 Task: Find connections with filter location Nowra with filter topic #nowhiringwith filter profile language Potuguese with filter current company Mindshare with filter school HIRACHAND NEMCHAND COLLEGE OF COMMERCE ASHOK CHOWK SOLAPUR DIST.SOLAPUR with filter industry Wholesale Raw Farm Products with filter service category Date Entry with filter keywords title Entrepreneur
Action: Mouse moved to (587, 116)
Screenshot: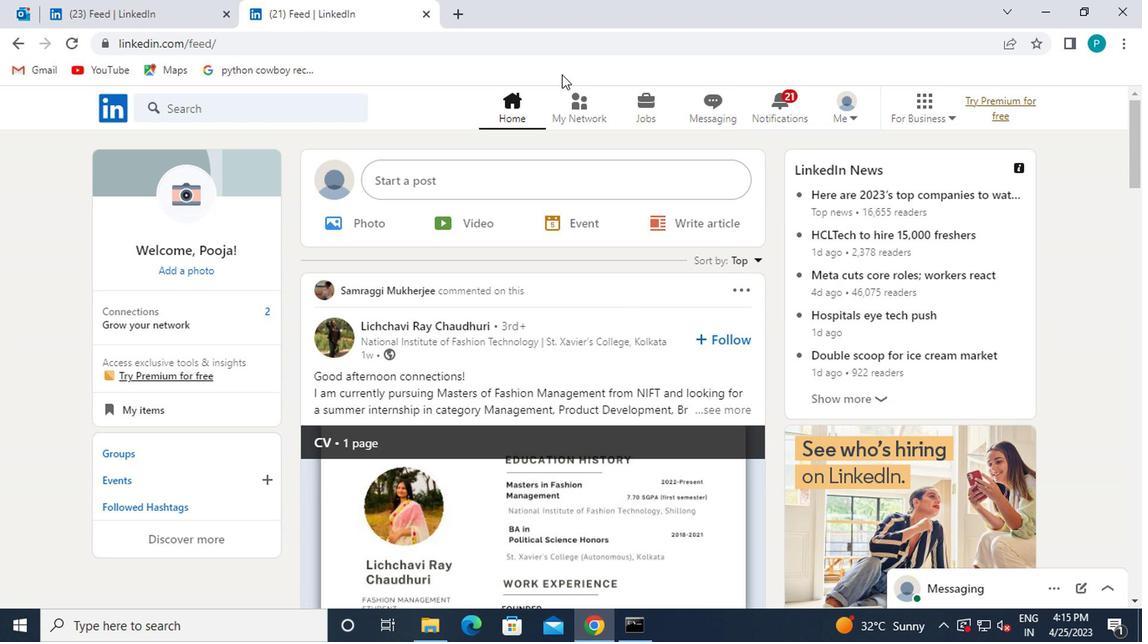 
Action: Mouse pressed left at (587, 116)
Screenshot: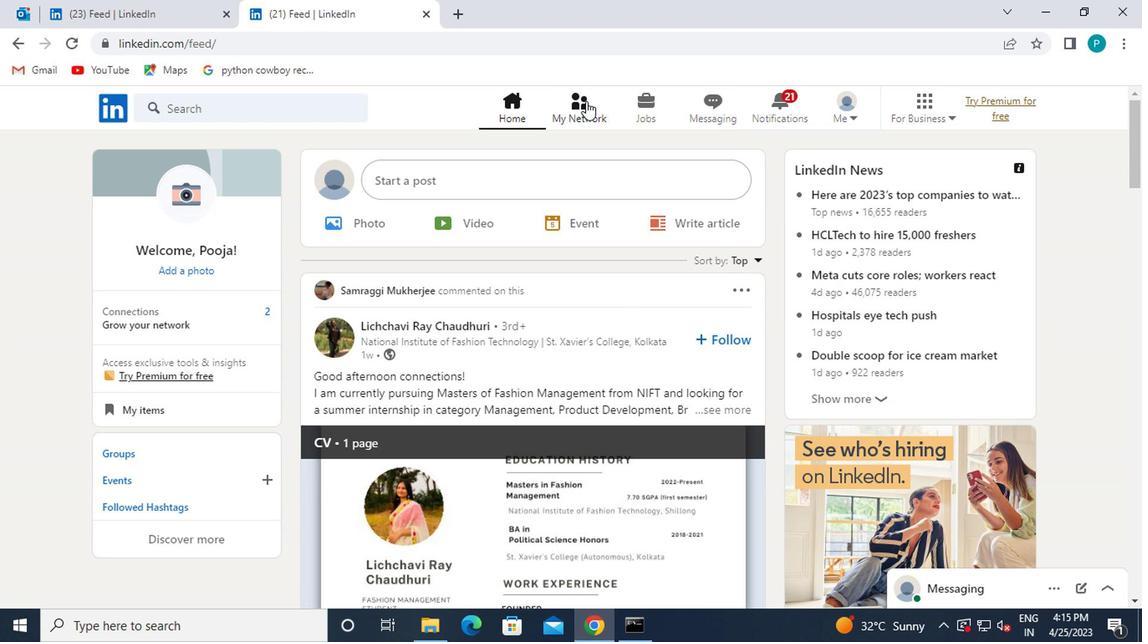 
Action: Mouse moved to (182, 218)
Screenshot: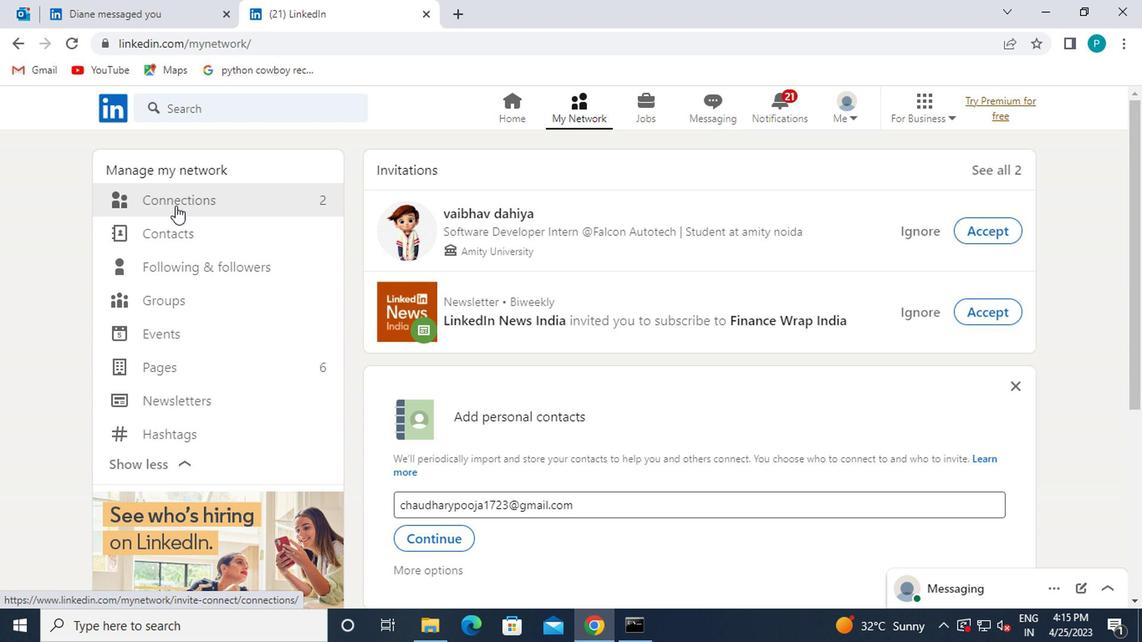 
Action: Mouse pressed left at (182, 218)
Screenshot: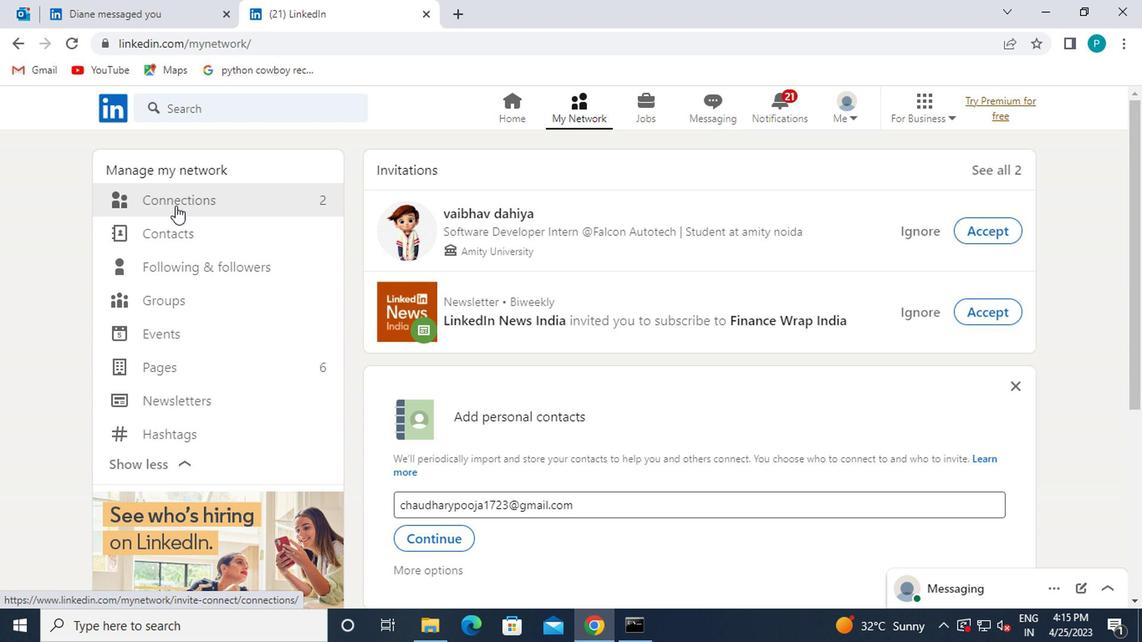 
Action: Mouse moved to (193, 205)
Screenshot: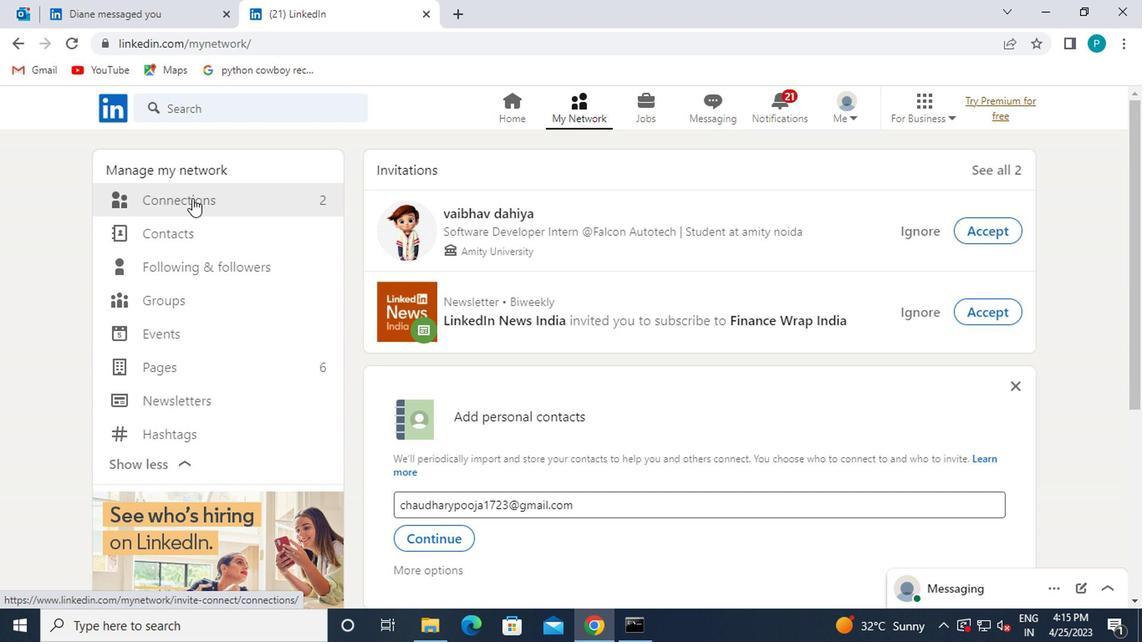 
Action: Mouse pressed left at (193, 205)
Screenshot: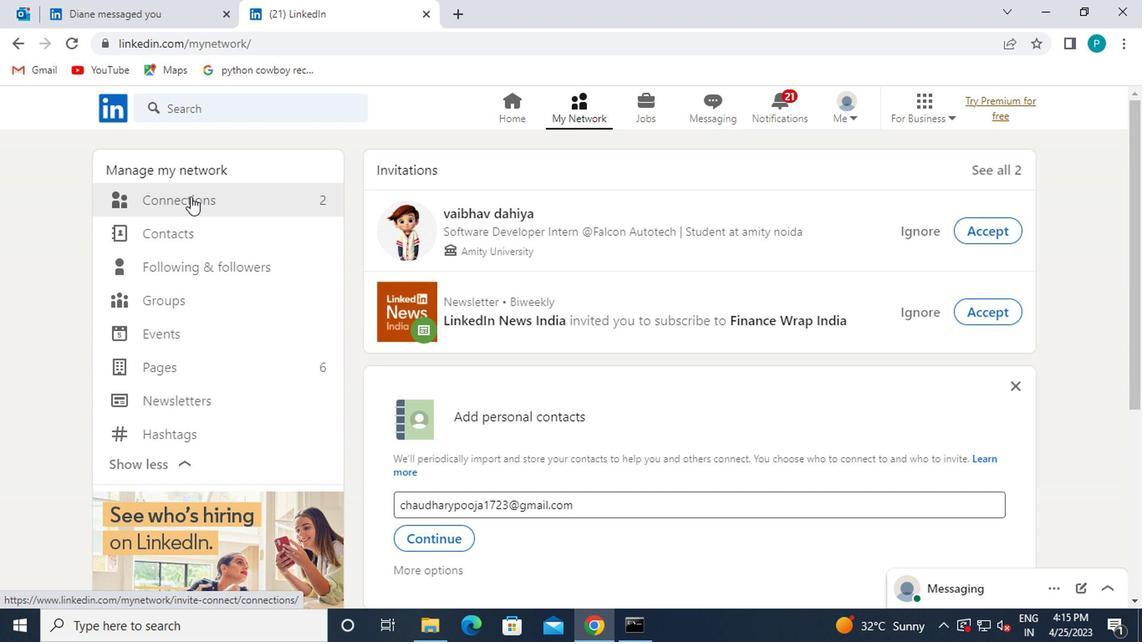 
Action: Mouse moved to (695, 214)
Screenshot: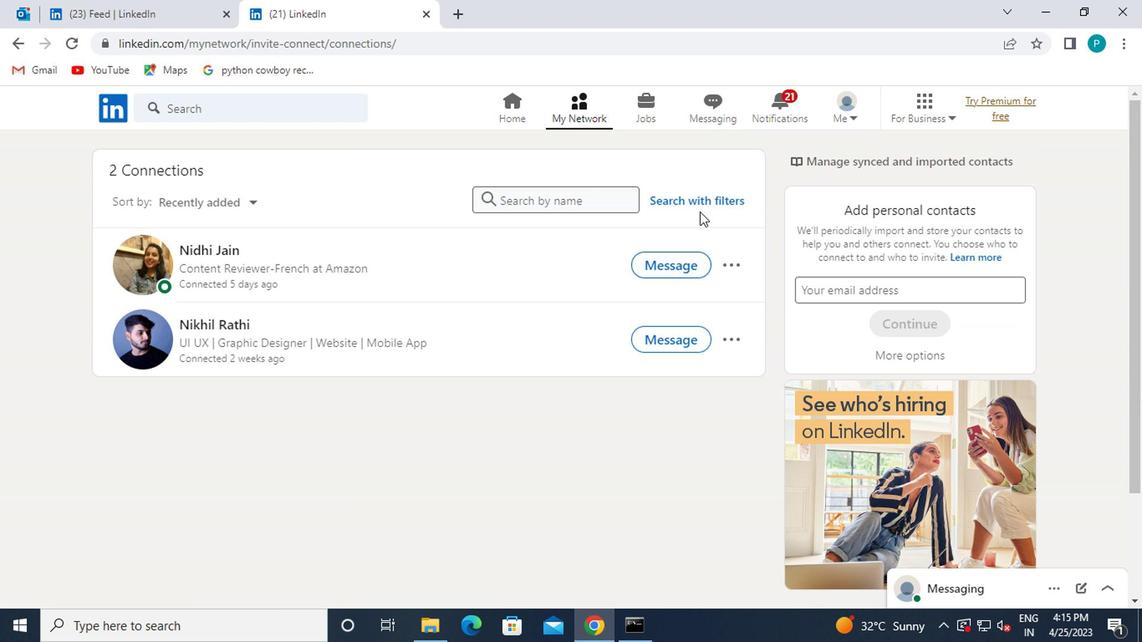 
Action: Mouse pressed left at (695, 214)
Screenshot: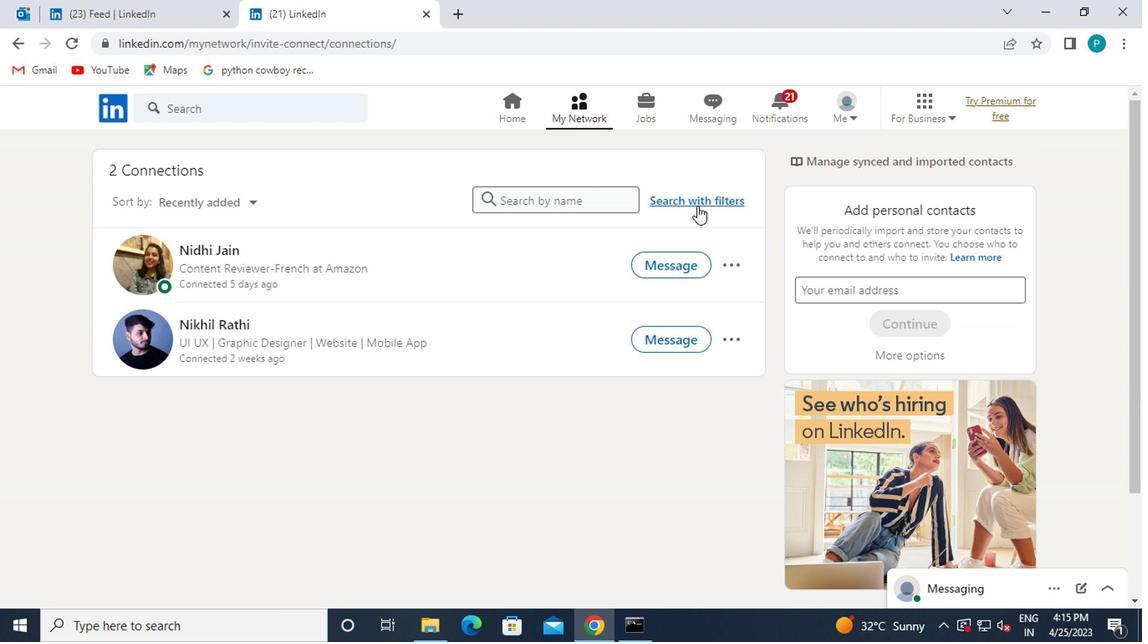 
Action: Mouse moved to (537, 171)
Screenshot: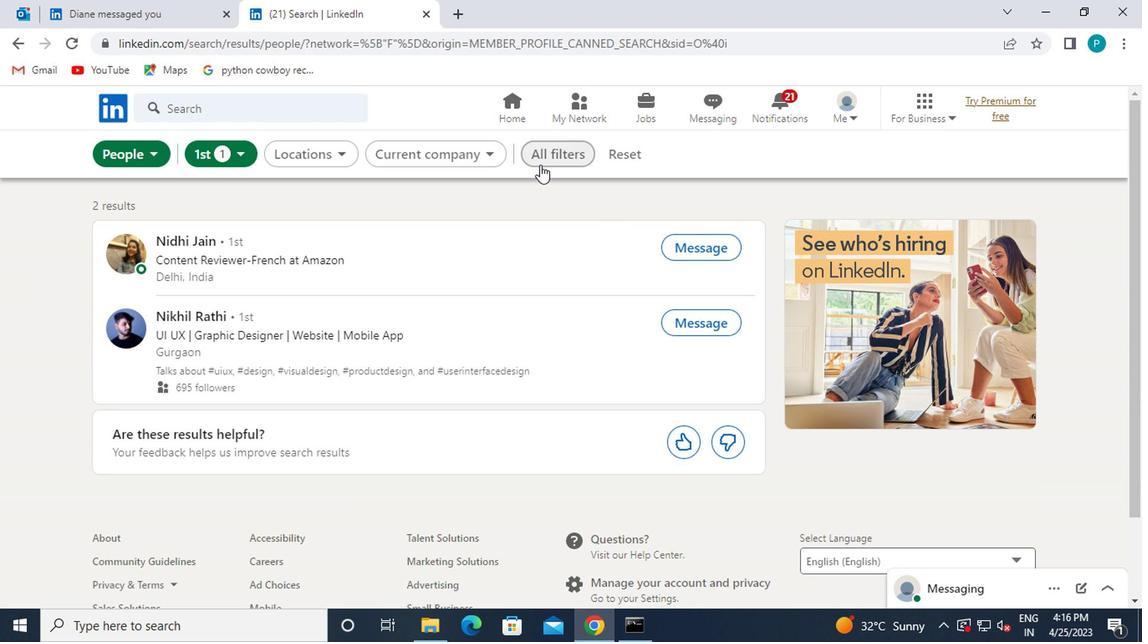 
Action: Mouse pressed left at (537, 171)
Screenshot: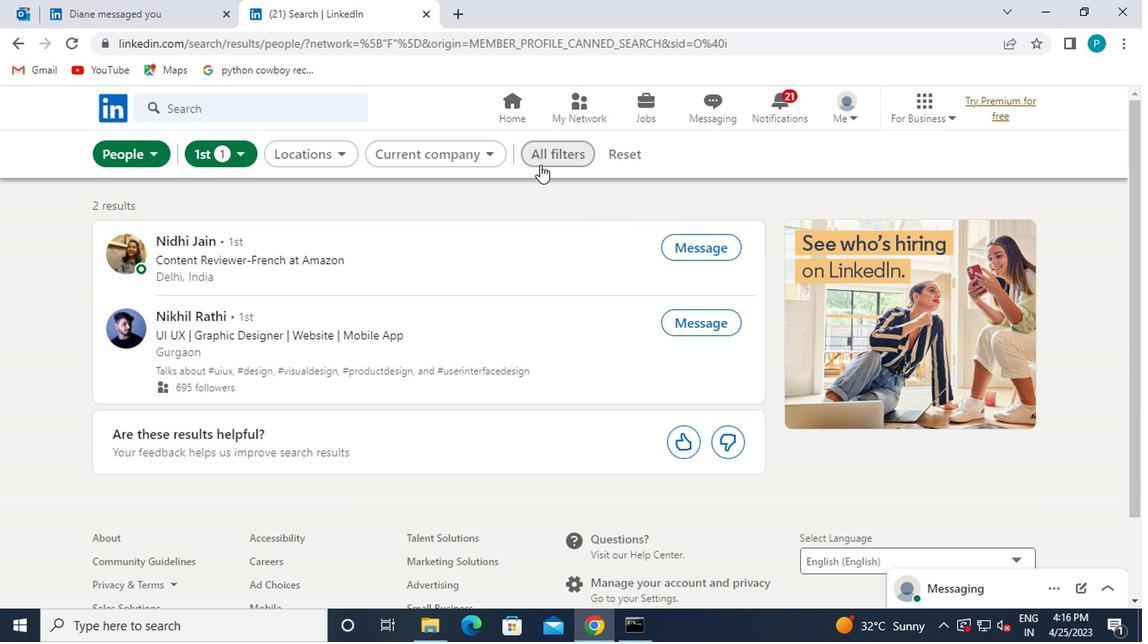 
Action: Mouse moved to (872, 340)
Screenshot: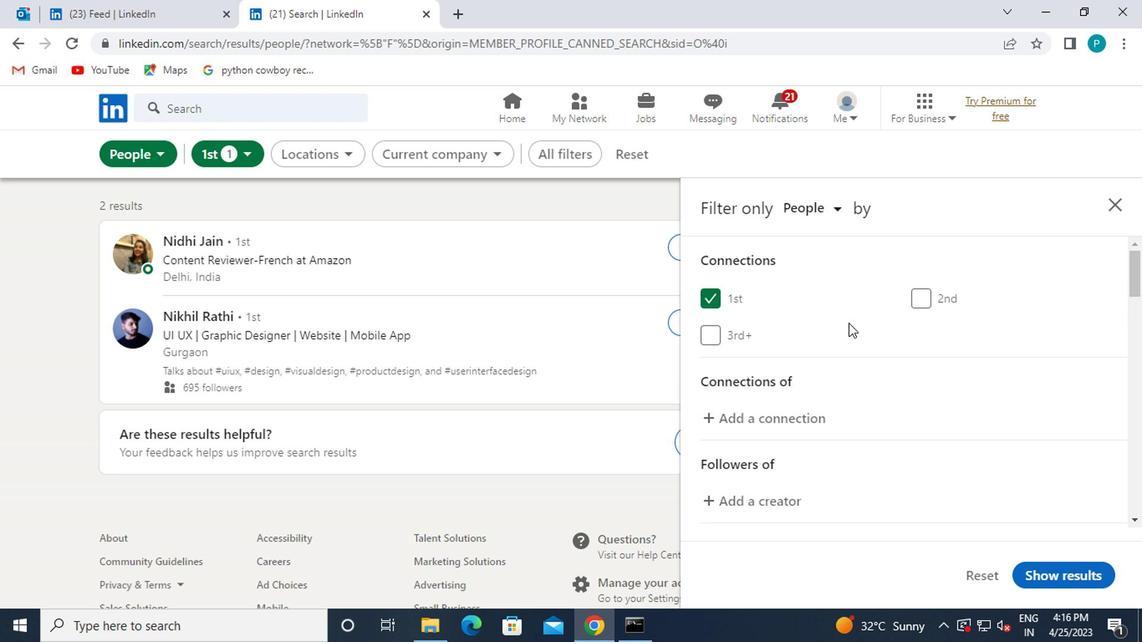 
Action: Mouse scrolled (872, 339) with delta (0, -1)
Screenshot: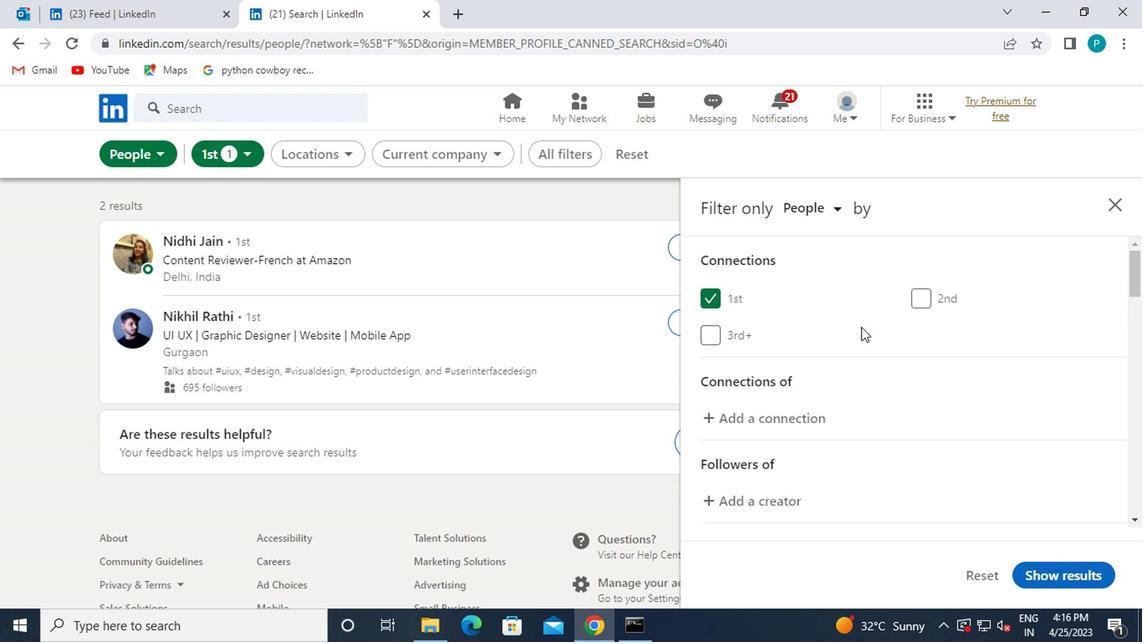 
Action: Mouse scrolled (872, 339) with delta (0, -1)
Screenshot: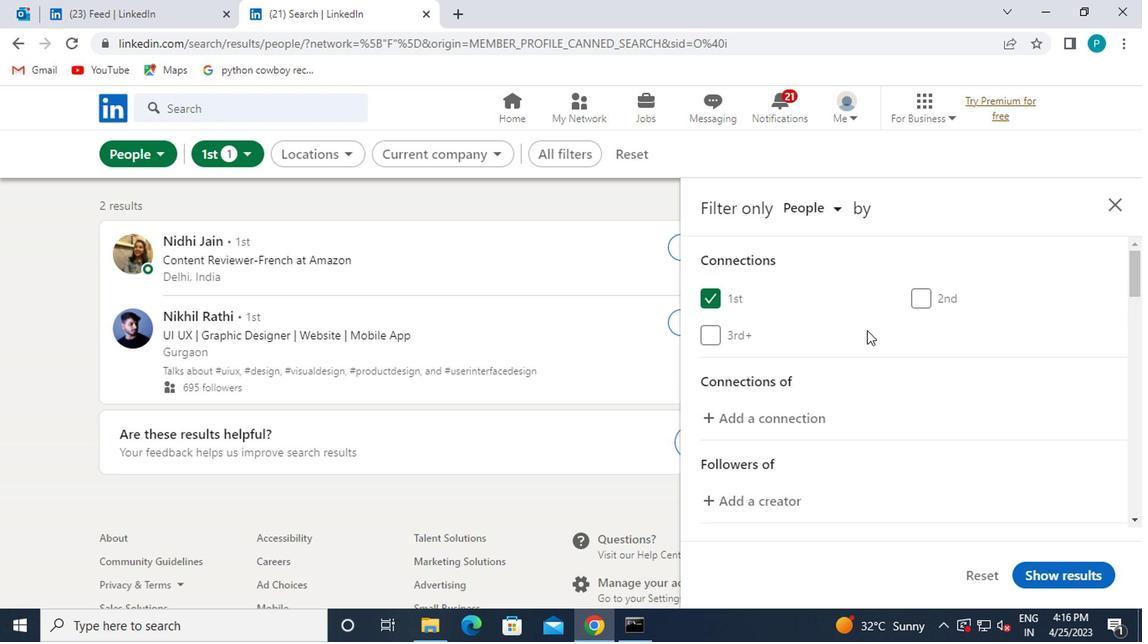 
Action: Mouse scrolled (872, 339) with delta (0, -1)
Screenshot: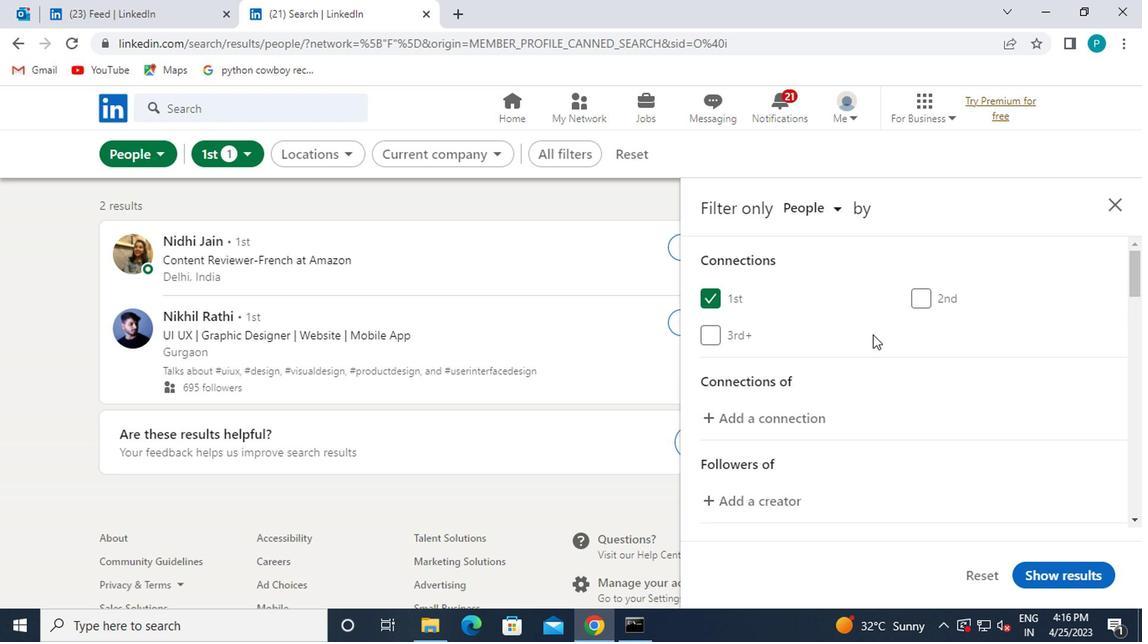 
Action: Mouse moved to (950, 397)
Screenshot: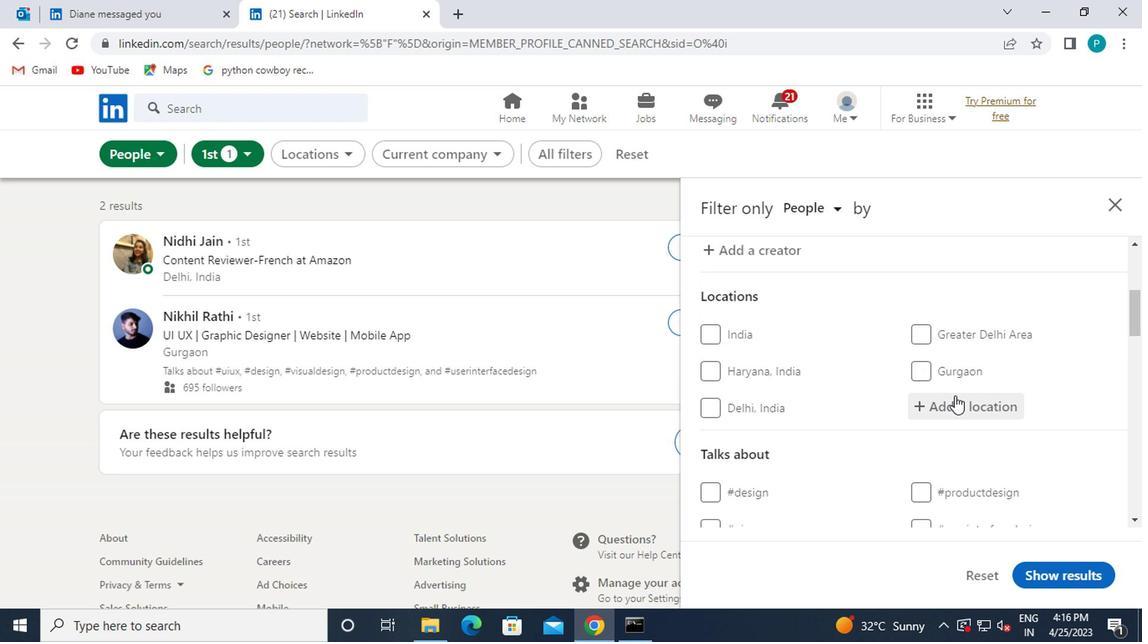 
Action: Mouse pressed left at (950, 397)
Screenshot: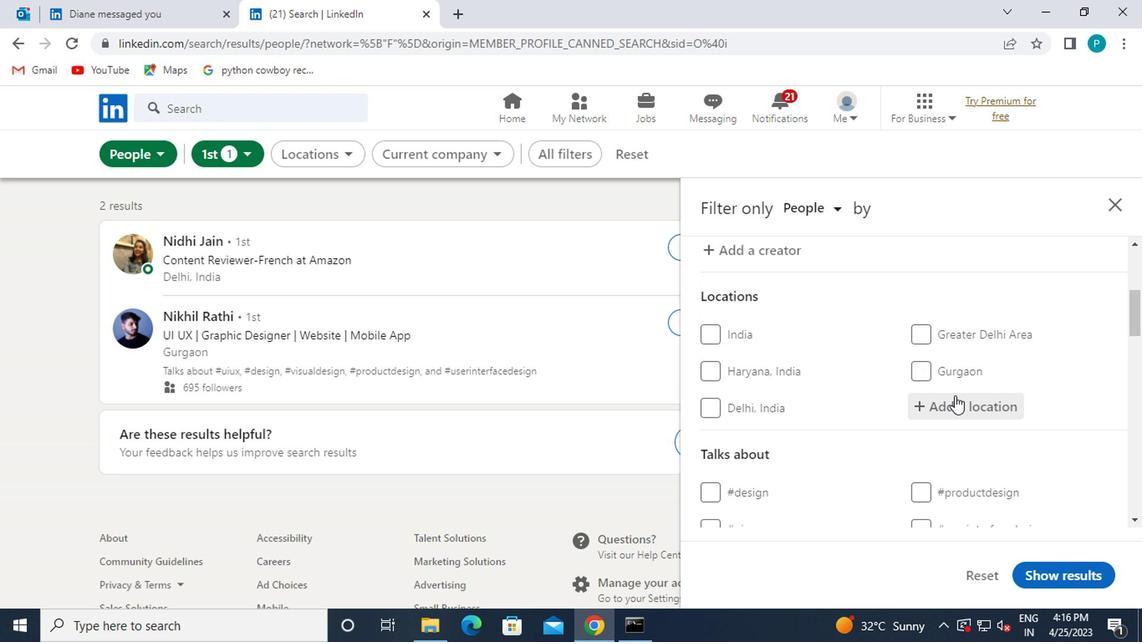 
Action: Mouse moved to (903, 399)
Screenshot: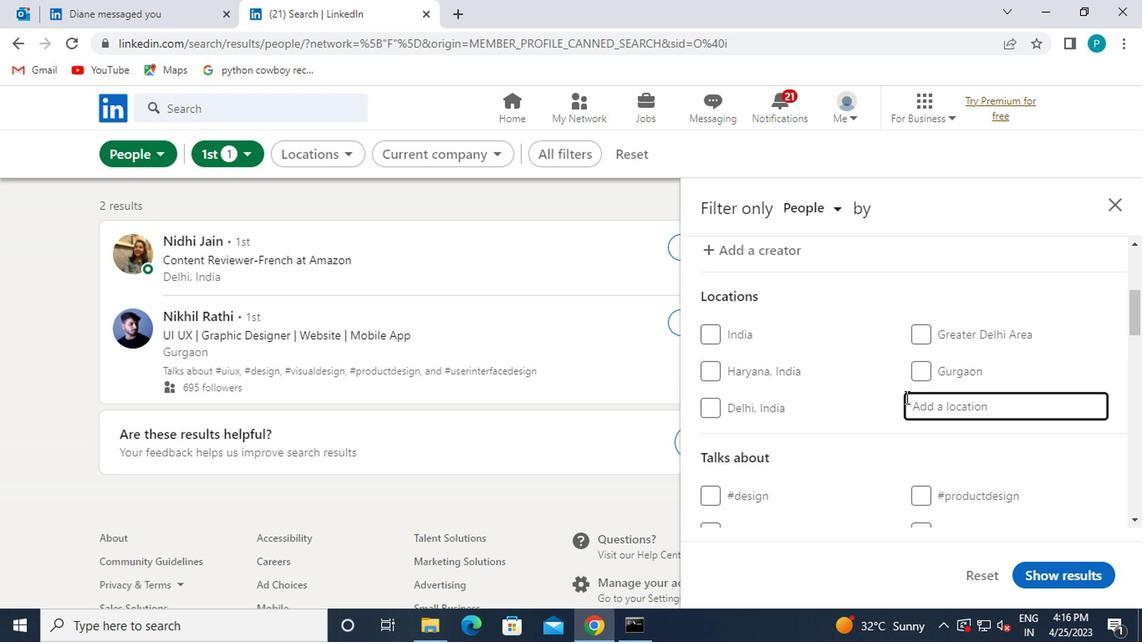 
Action: Key pressed nowa<Key.backspace>r
Screenshot: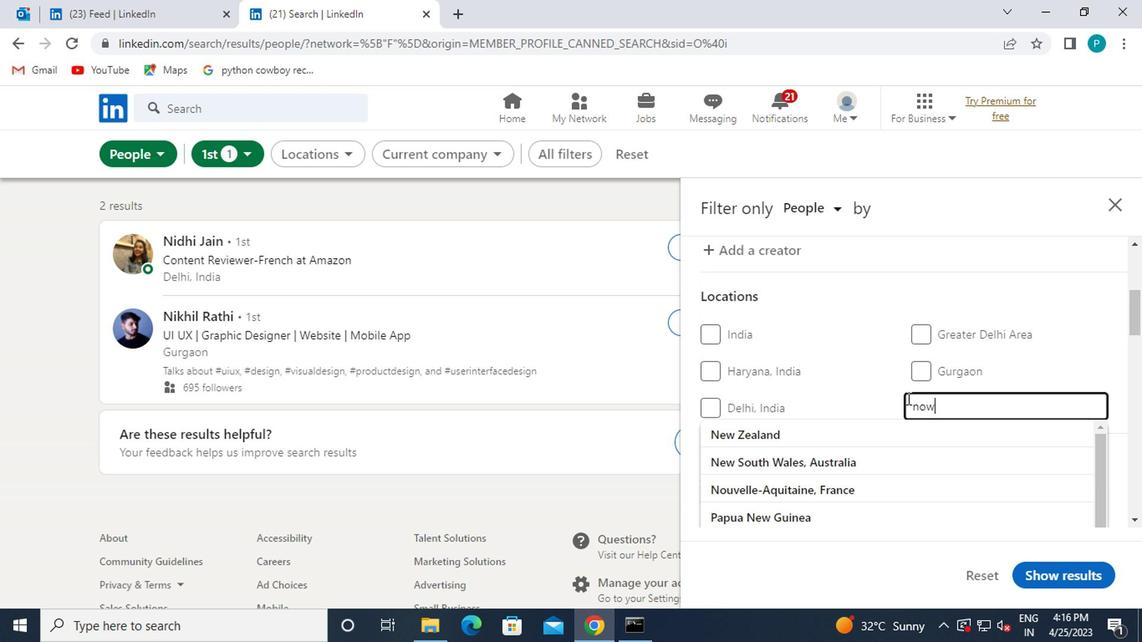 
Action: Mouse moved to (900, 422)
Screenshot: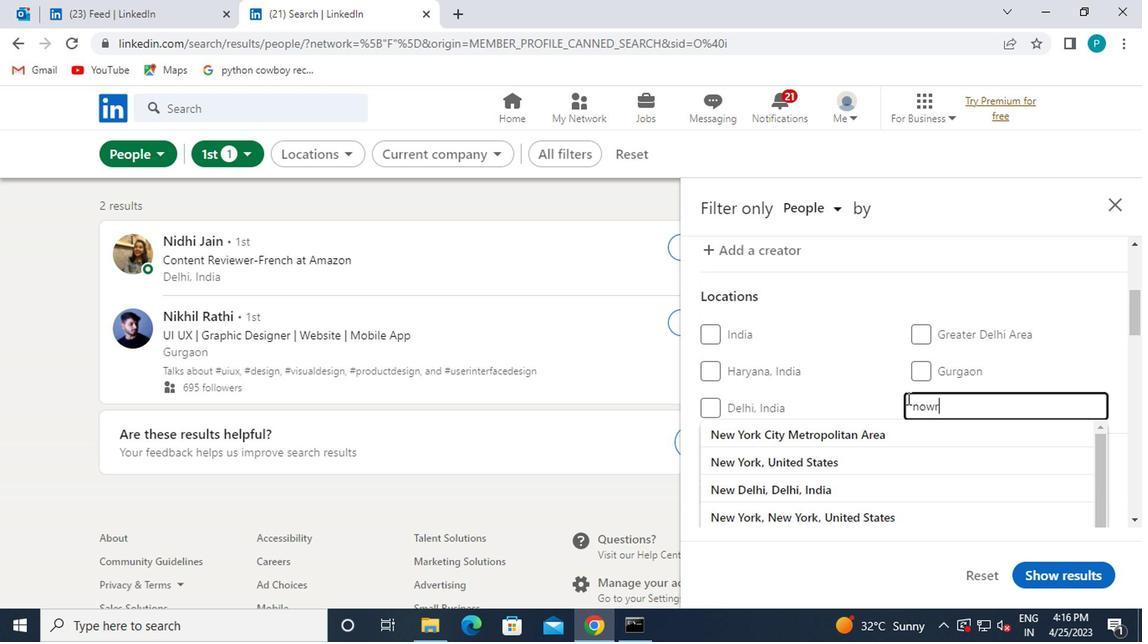 
Action: Key pressed a<Key.enter>
Screenshot: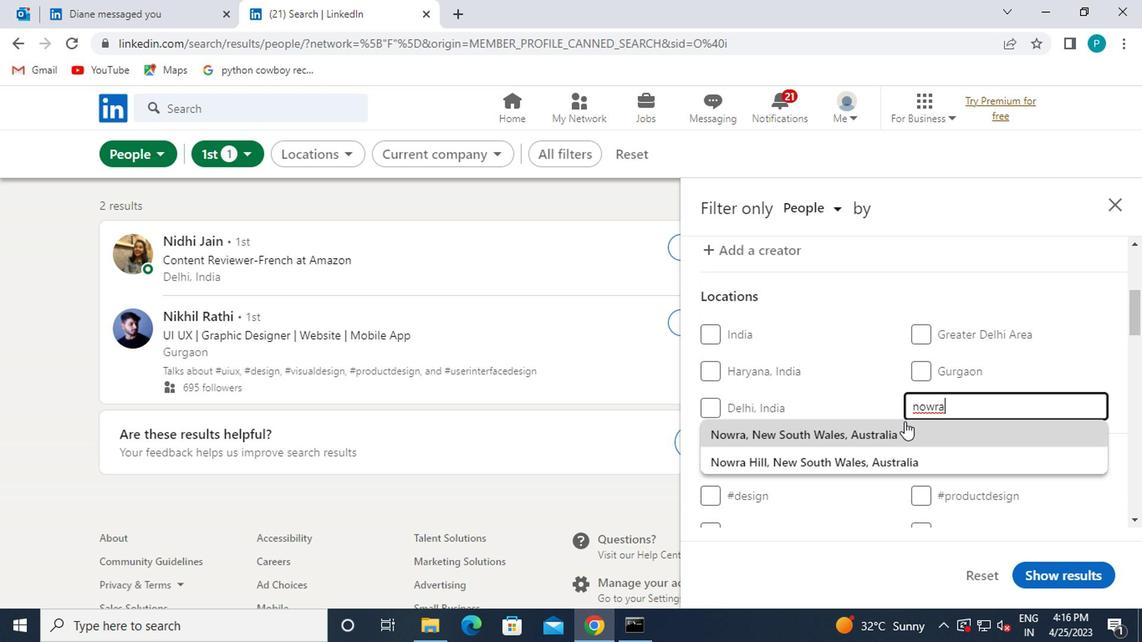 
Action: Mouse moved to (885, 422)
Screenshot: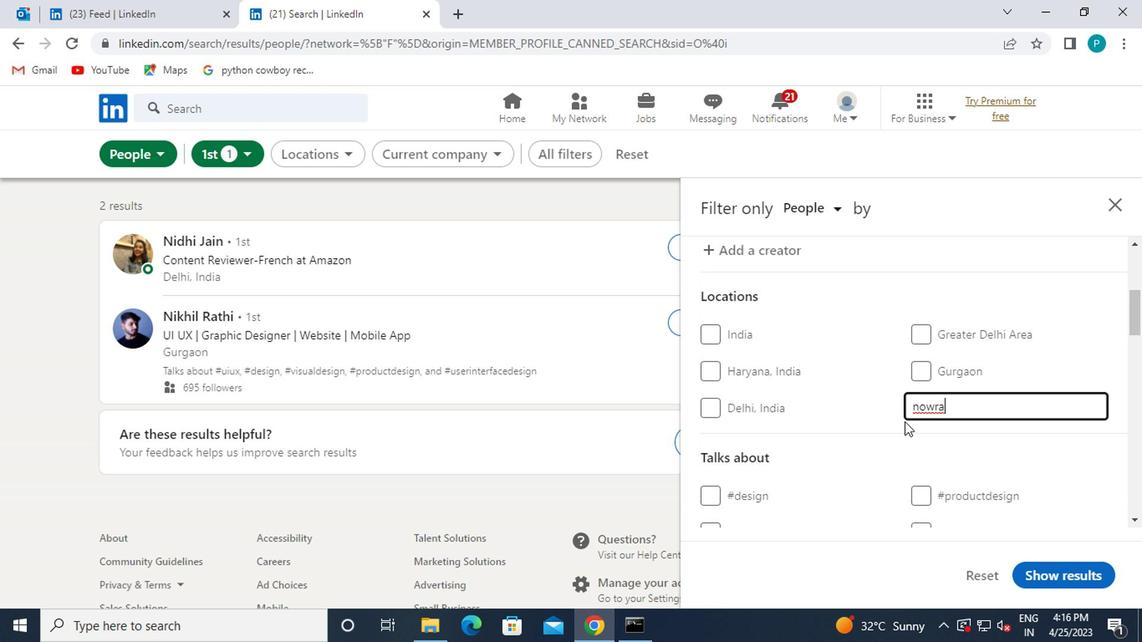 
Action: Mouse scrolled (885, 421) with delta (0, -1)
Screenshot: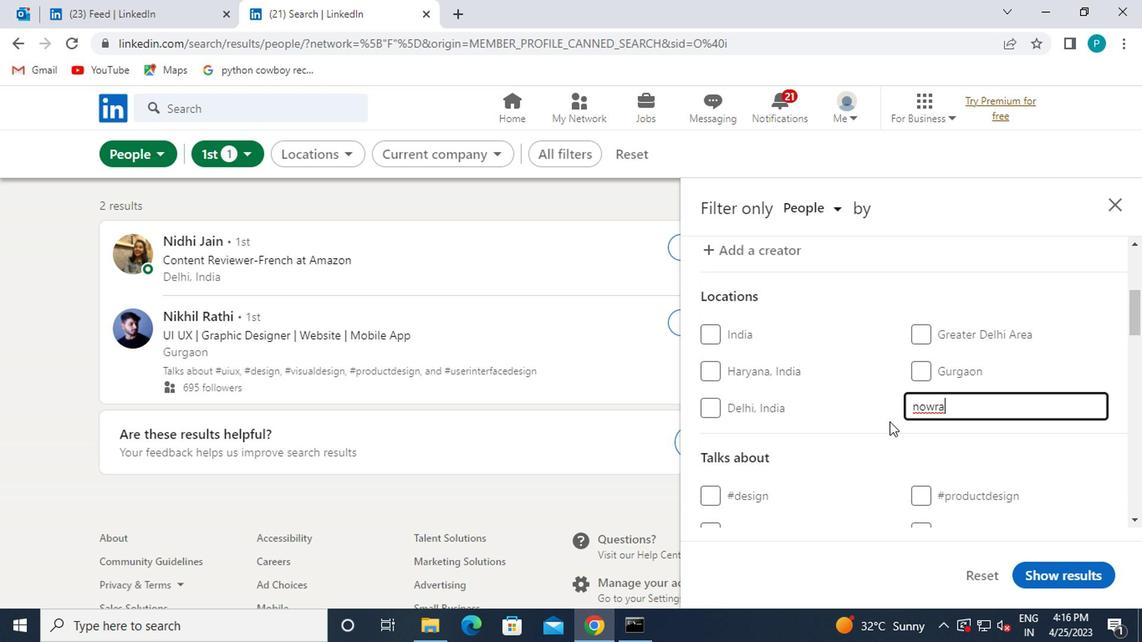
Action: Mouse moved to (892, 423)
Screenshot: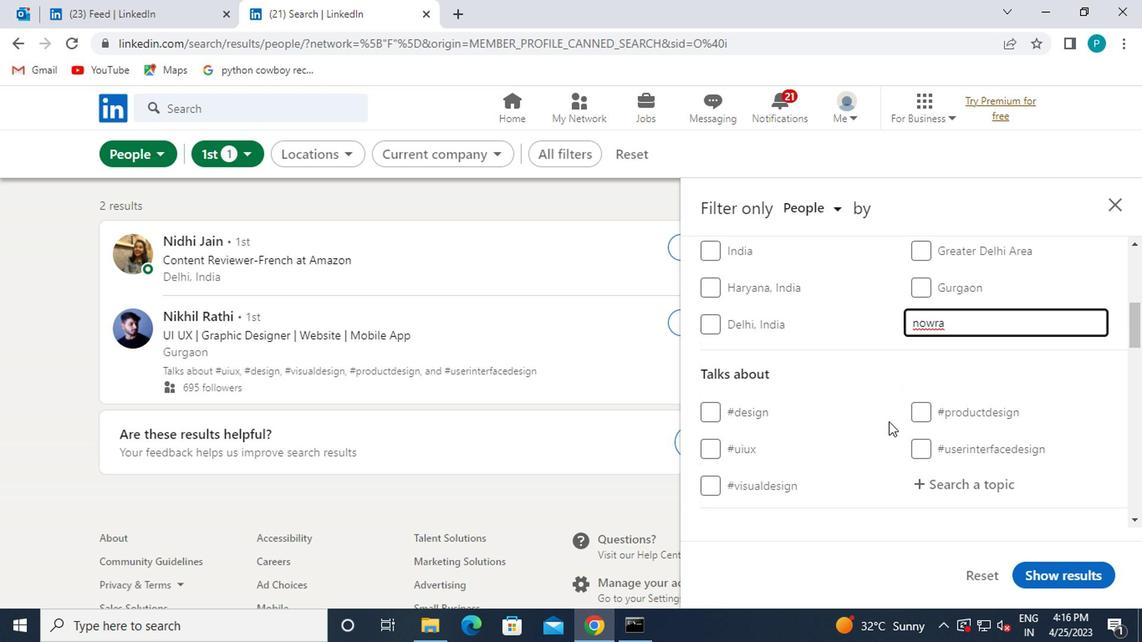 
Action: Mouse scrolled (892, 422) with delta (0, 0)
Screenshot: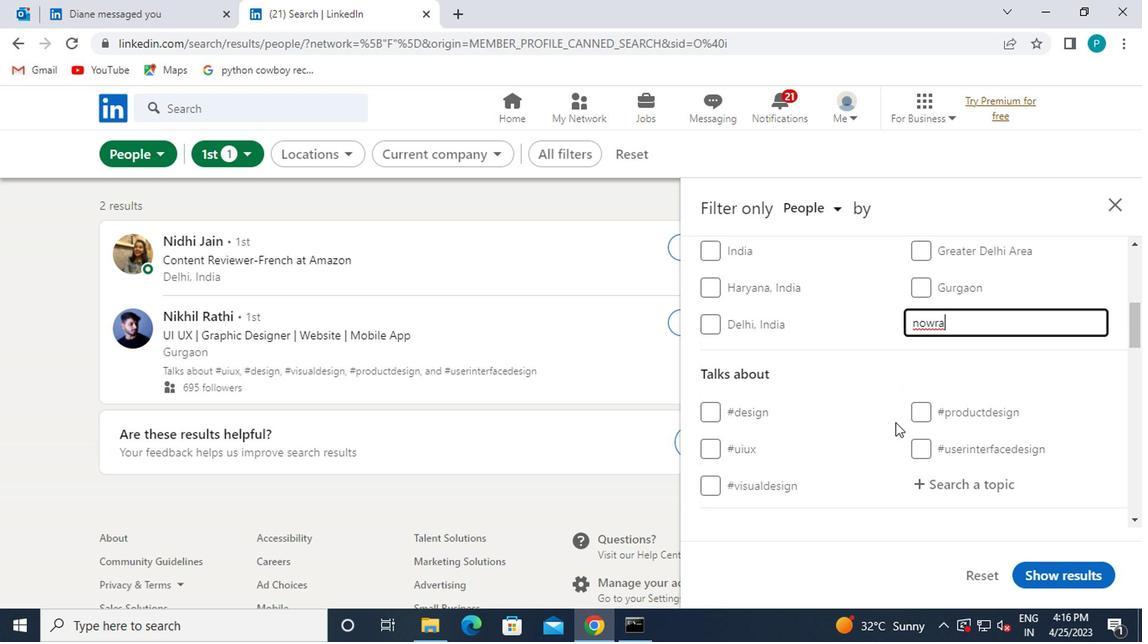 
Action: Mouse moved to (910, 406)
Screenshot: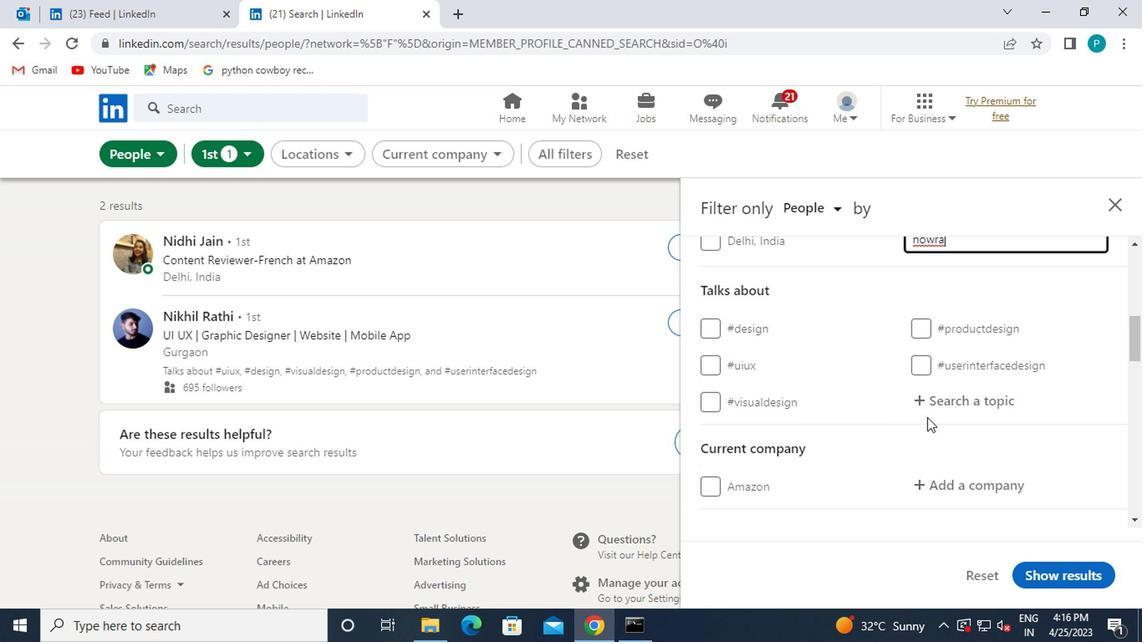 
Action: Mouse pressed left at (910, 406)
Screenshot: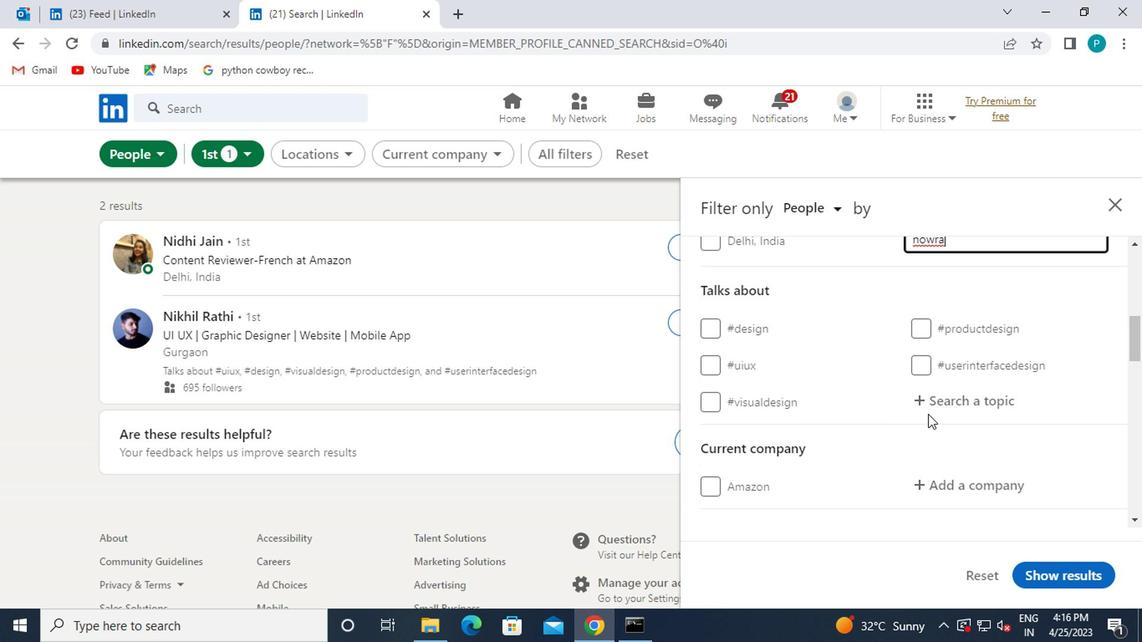 
Action: Mouse moved to (910, 405)
Screenshot: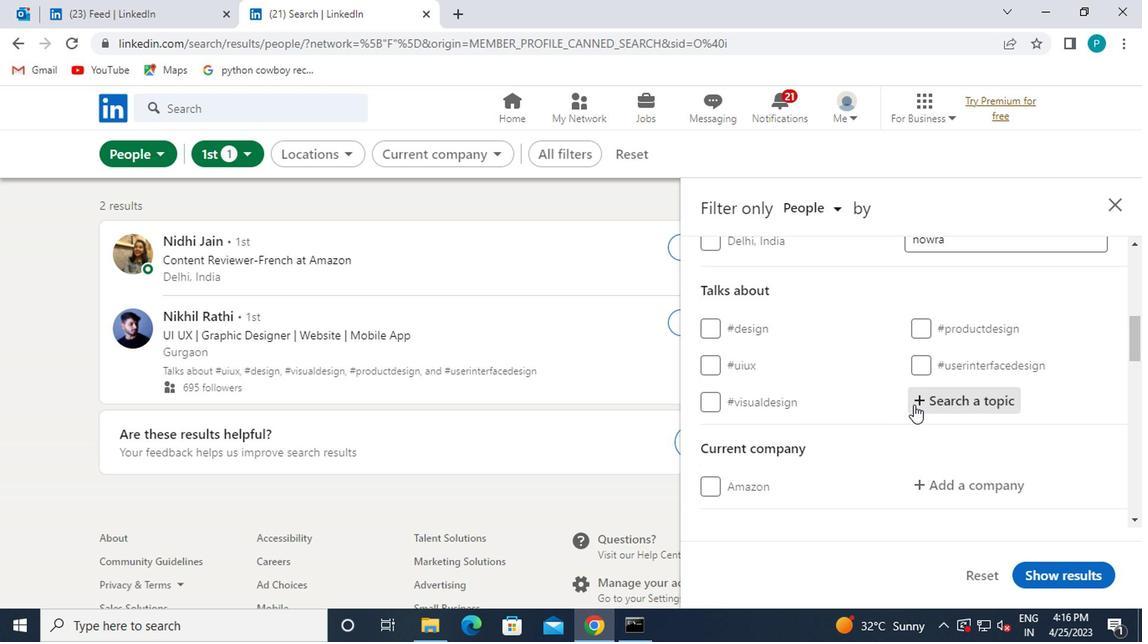 
Action: Key pressed <Key.shift><Key.shift><Key.shift><Key.shift><Key.shift><Key.shift><Key.shift>#NOE<Key.backspace>WHIRING
Screenshot: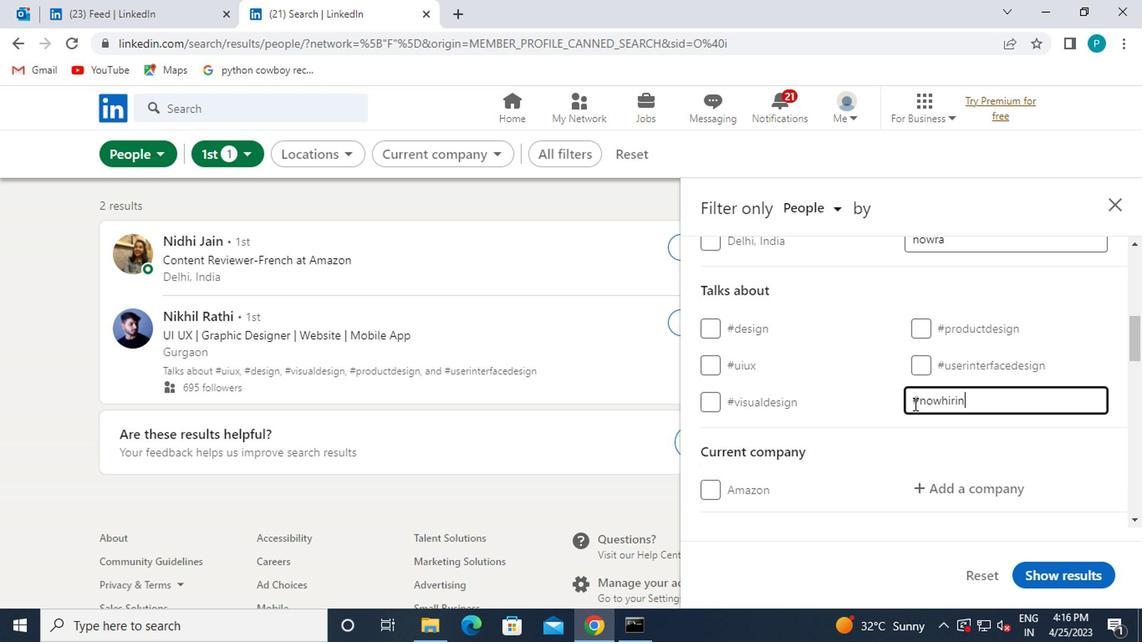 
Action: Mouse moved to (928, 420)
Screenshot: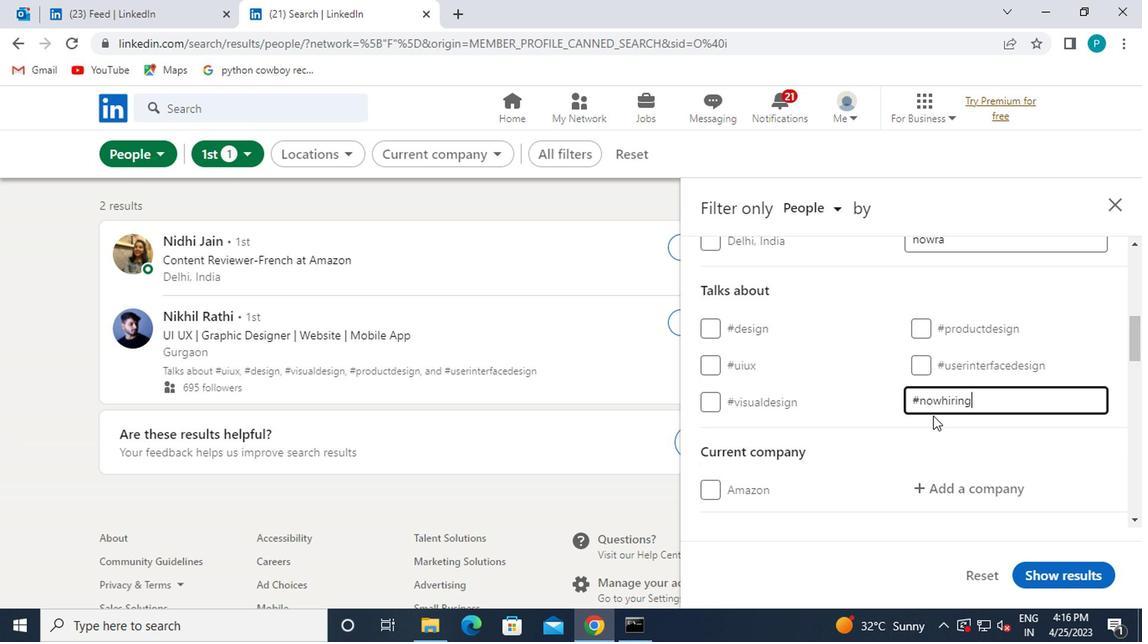 
Action: Mouse scrolled (928, 420) with delta (0, 0)
Screenshot: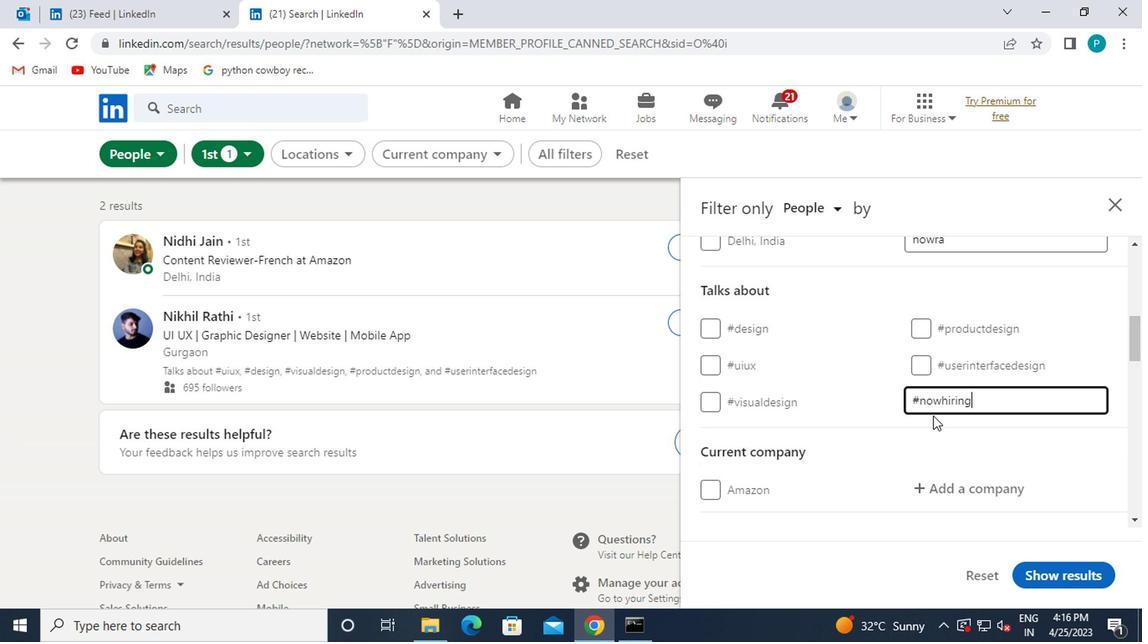
Action: Mouse moved to (919, 417)
Screenshot: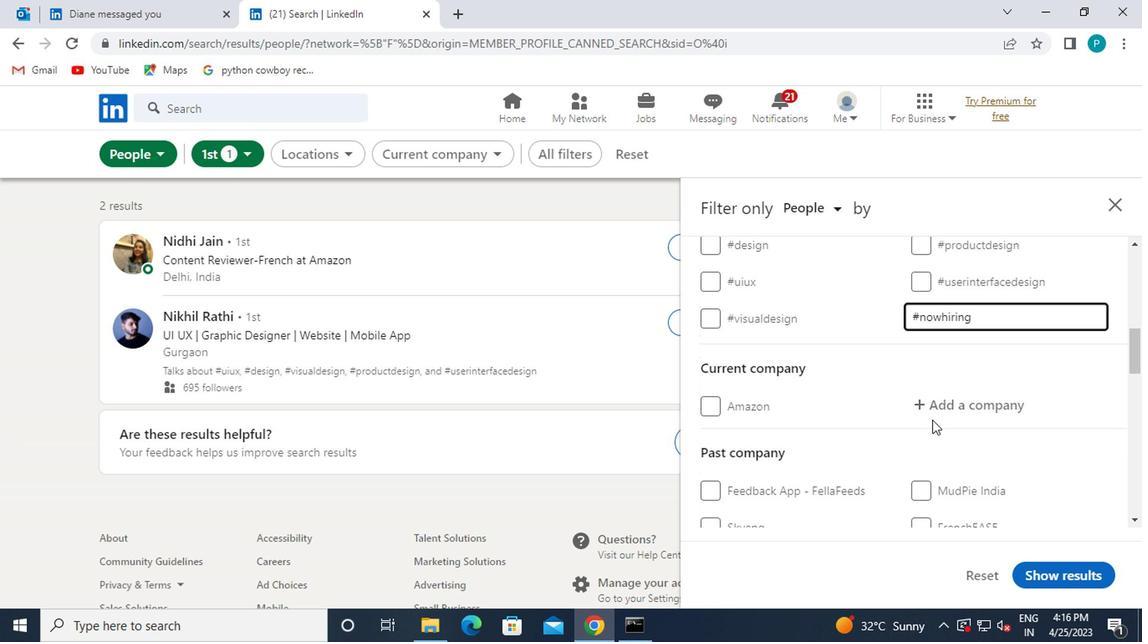 
Action: Mouse pressed left at (919, 417)
Screenshot: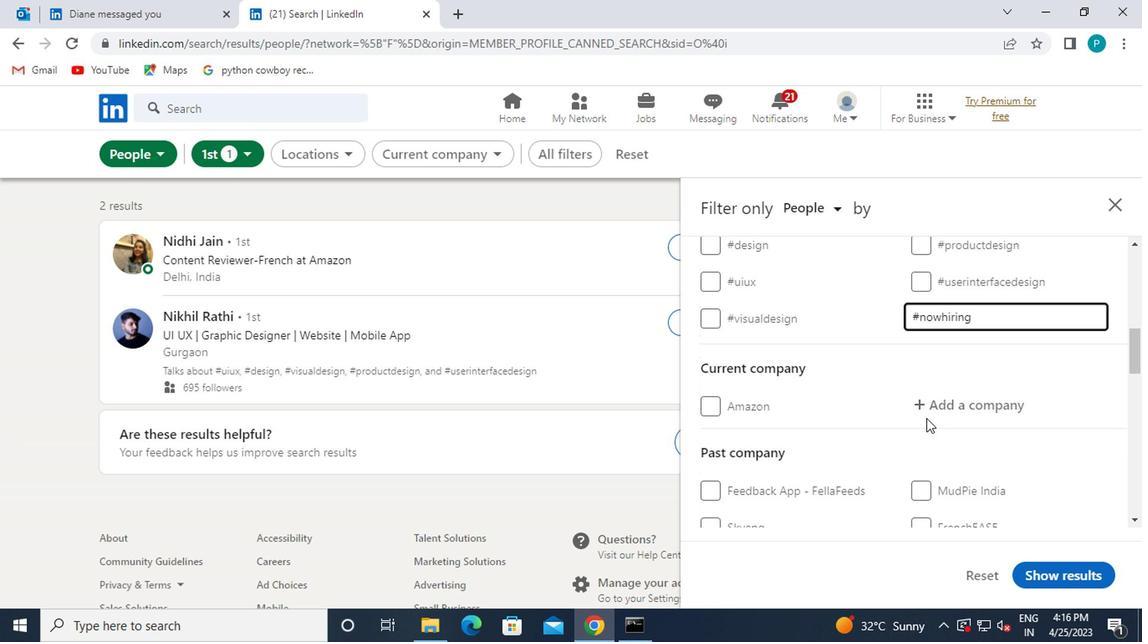 
Action: Key pressed MINDSHARE
Screenshot: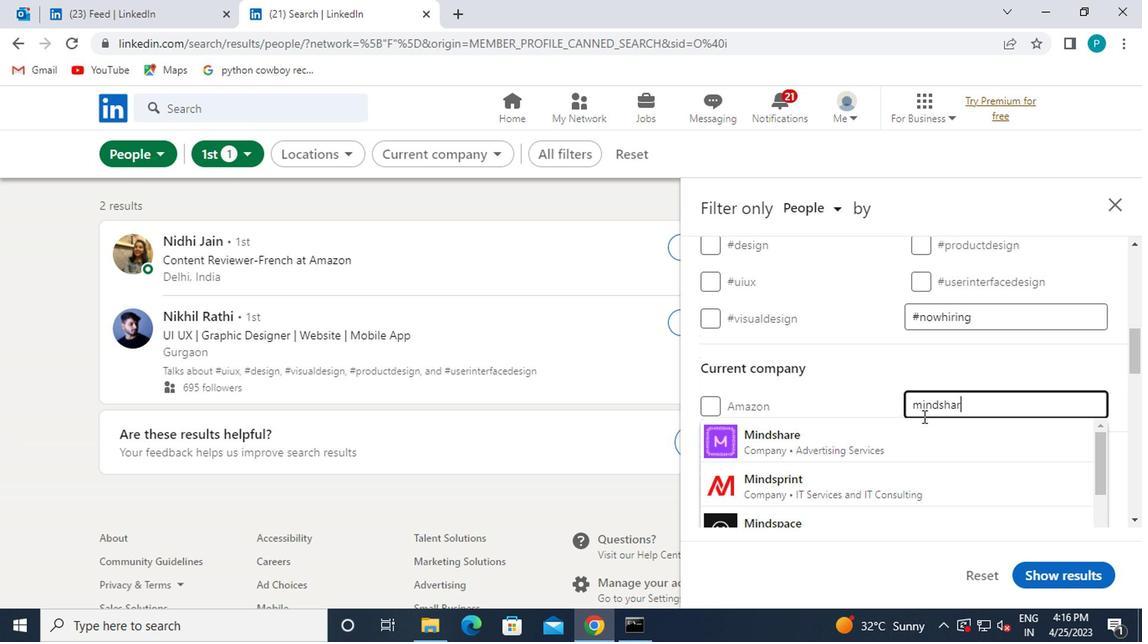 
Action: Mouse moved to (914, 430)
Screenshot: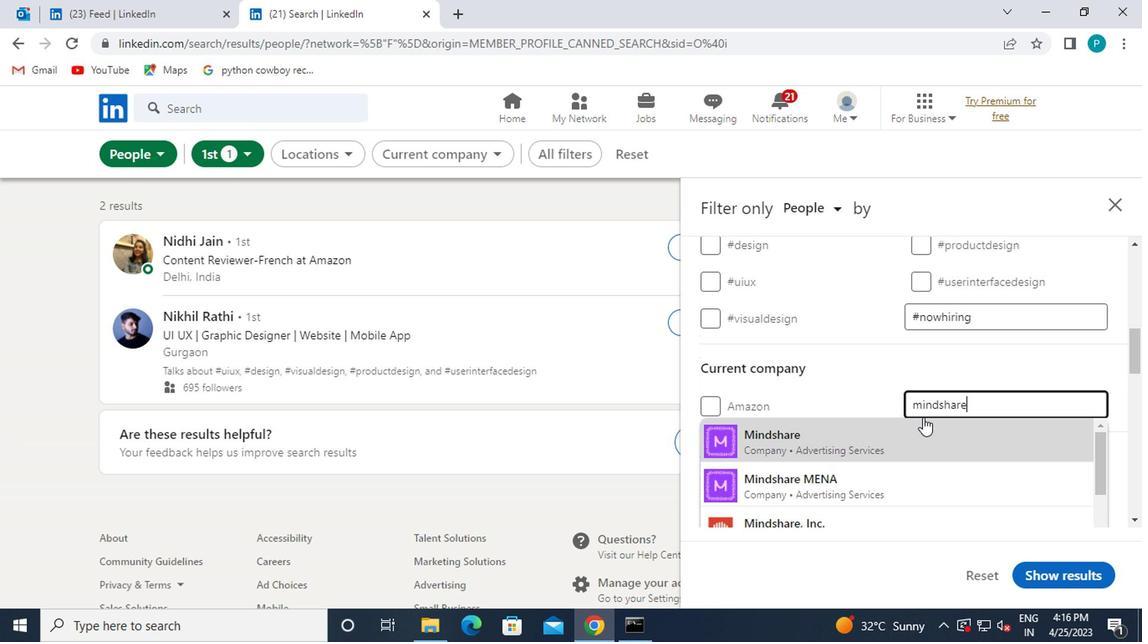 
Action: Mouse pressed left at (914, 430)
Screenshot: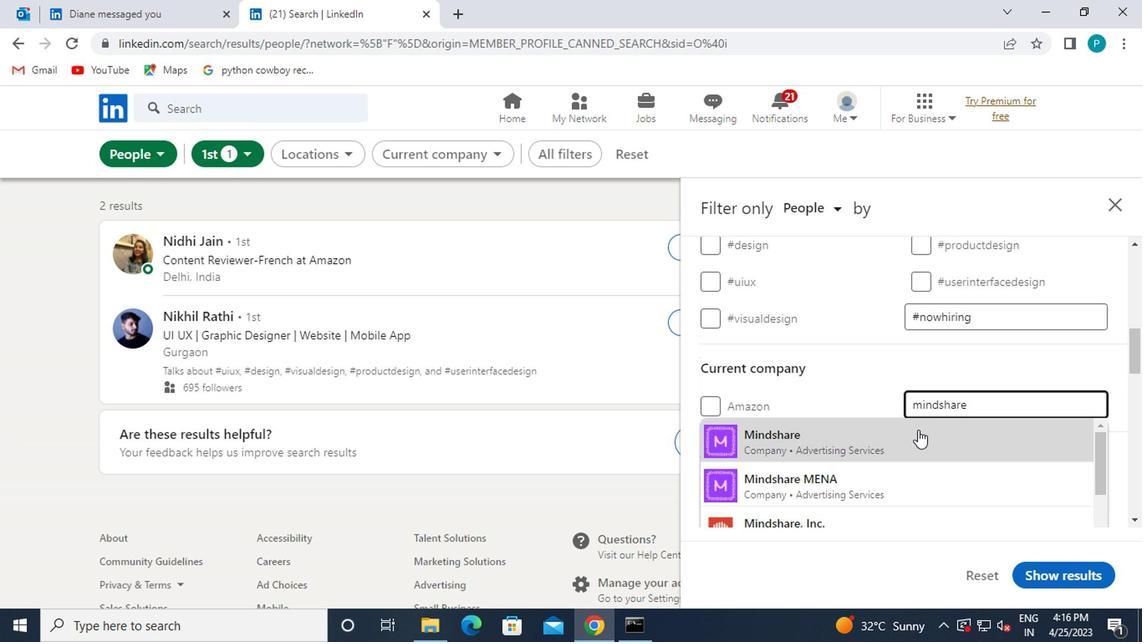 
Action: Mouse moved to (903, 360)
Screenshot: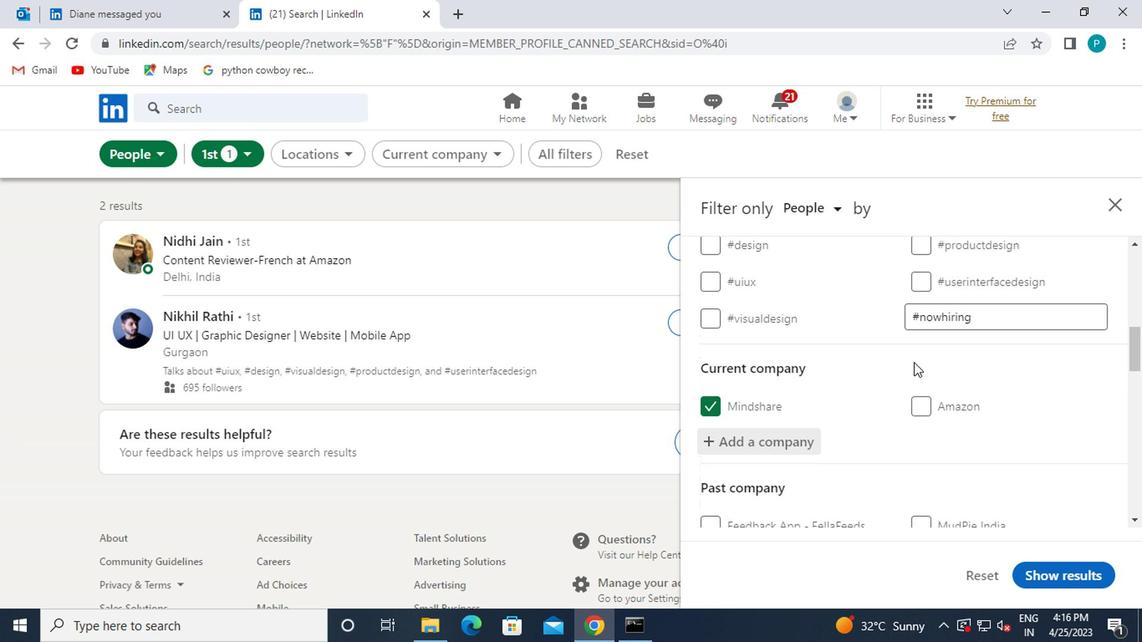
Action: Mouse scrolled (903, 359) with delta (0, -1)
Screenshot: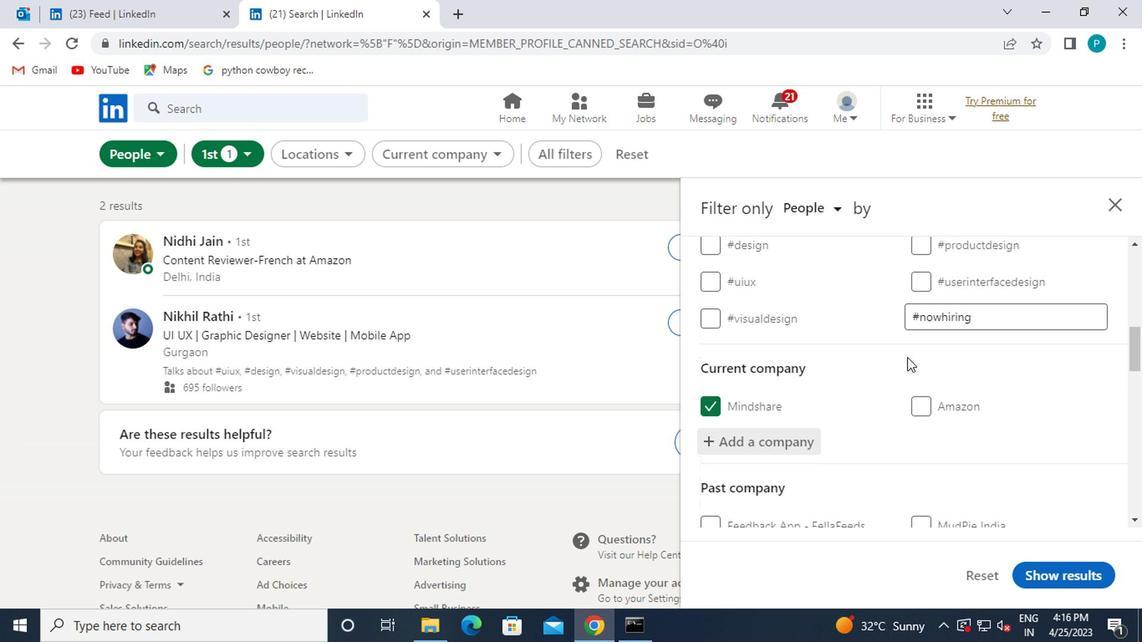 
Action: Mouse scrolled (903, 359) with delta (0, -1)
Screenshot: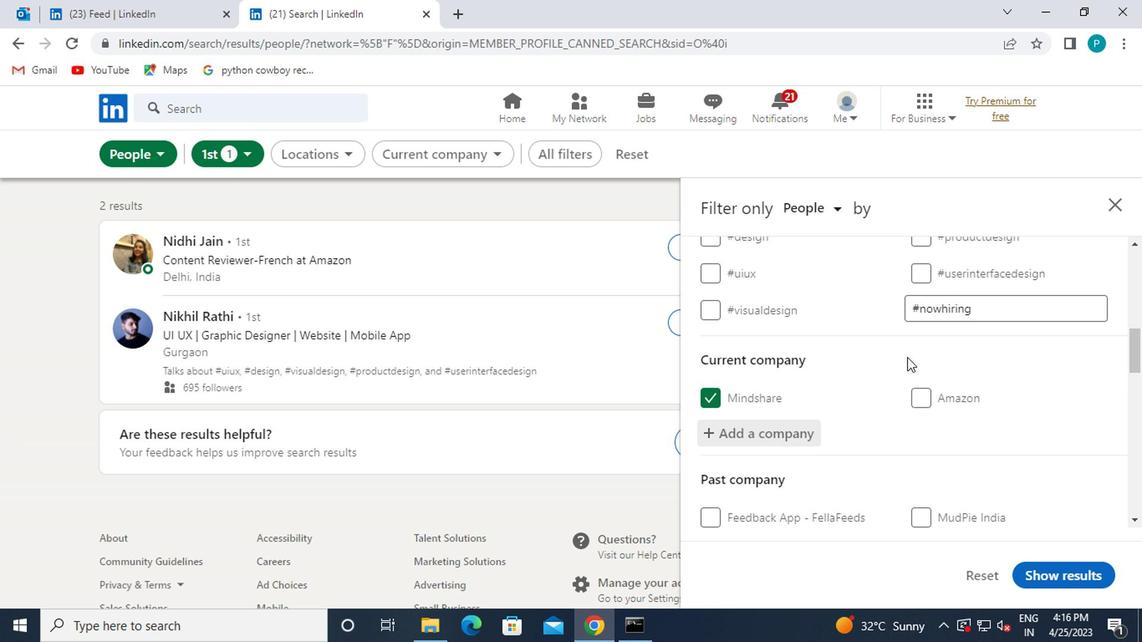 
Action: Mouse scrolled (903, 359) with delta (0, -1)
Screenshot: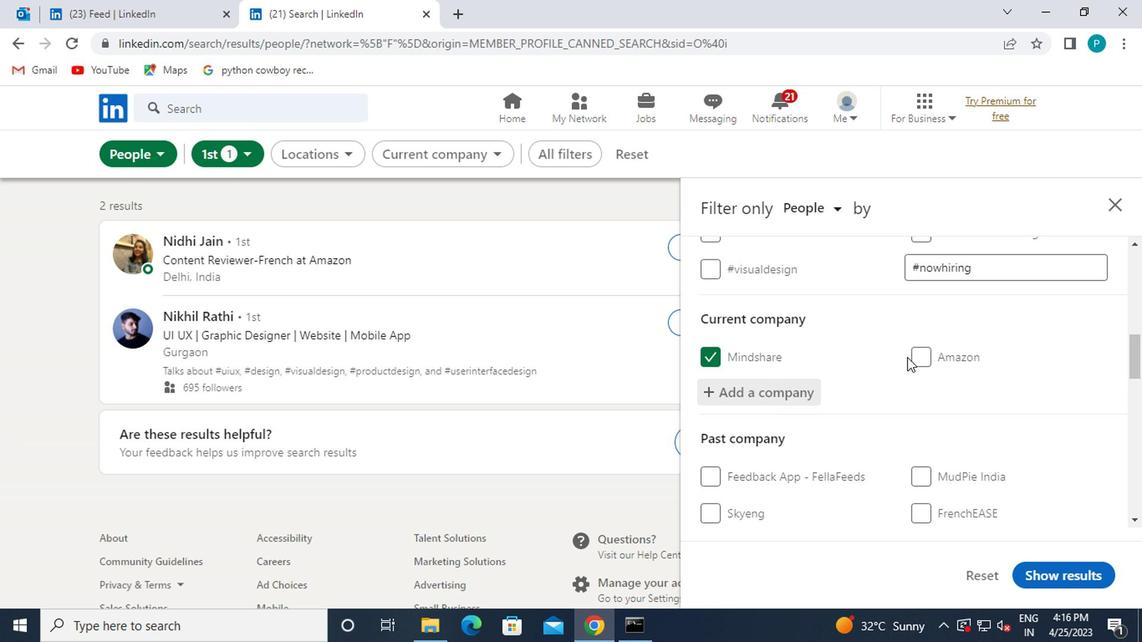
Action: Mouse moved to (953, 471)
Screenshot: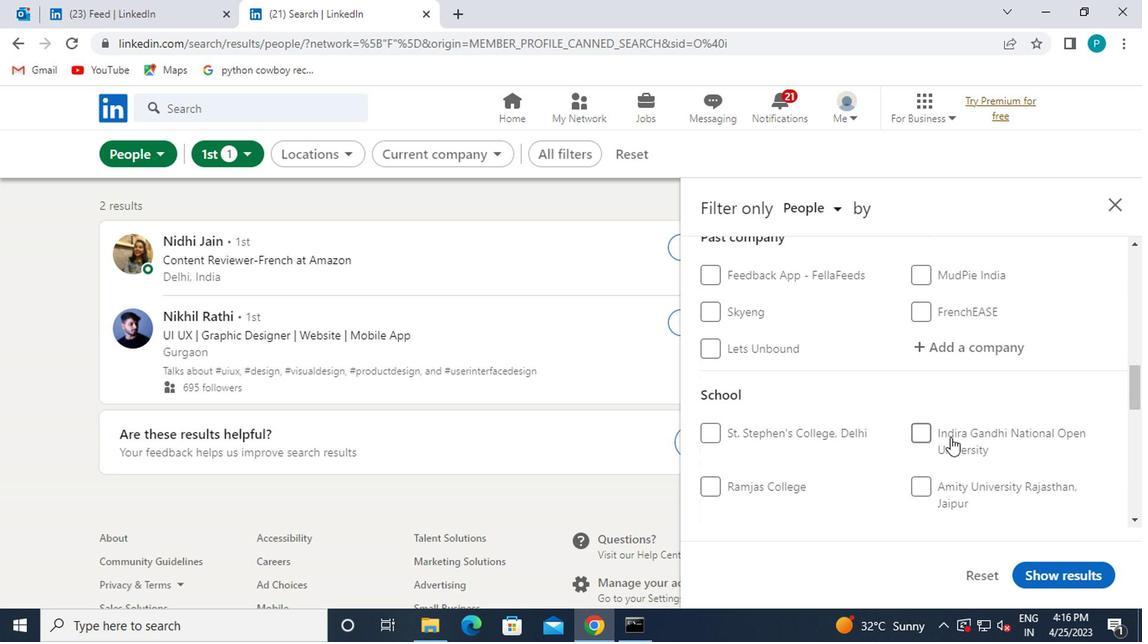 
Action: Mouse scrolled (953, 471) with delta (0, 0)
Screenshot: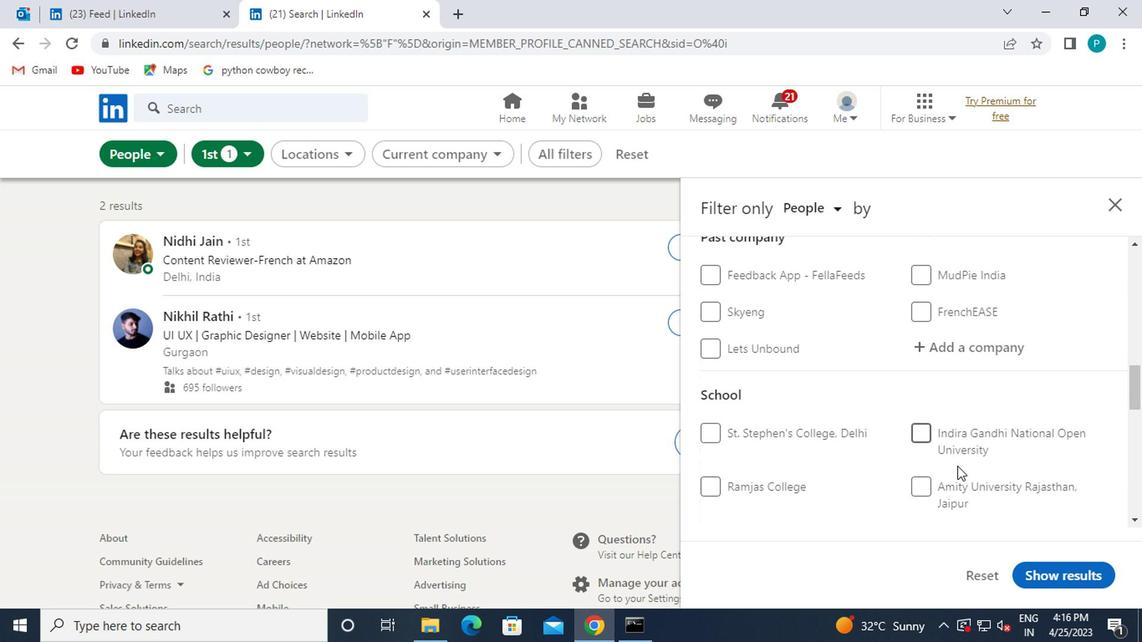 
Action: Mouse moved to (939, 462)
Screenshot: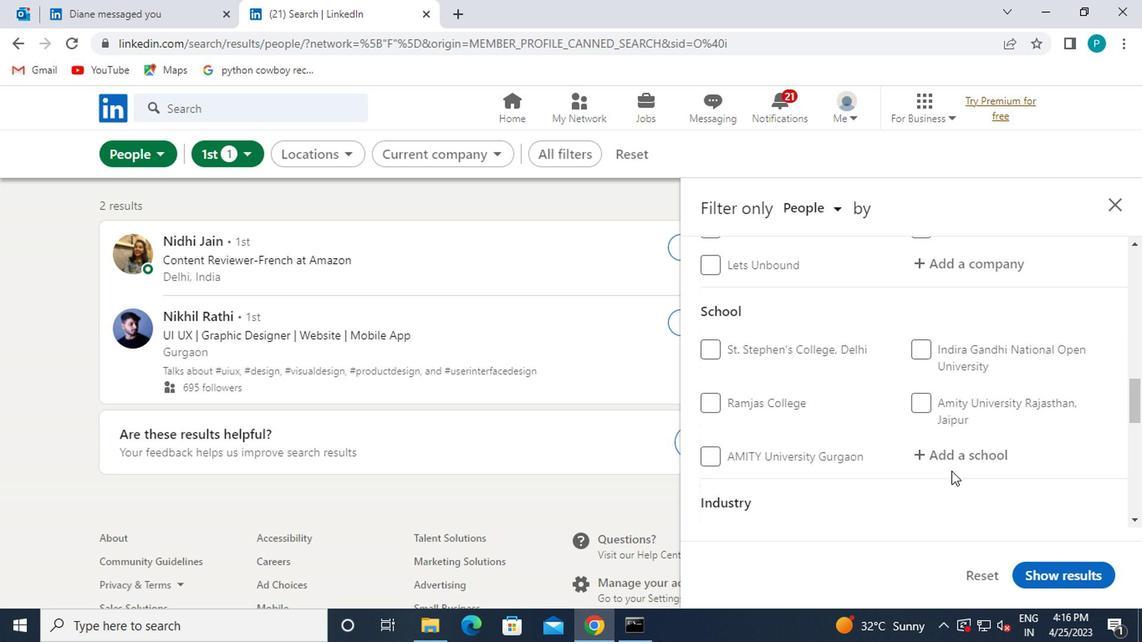 
Action: Mouse pressed left at (939, 462)
Screenshot: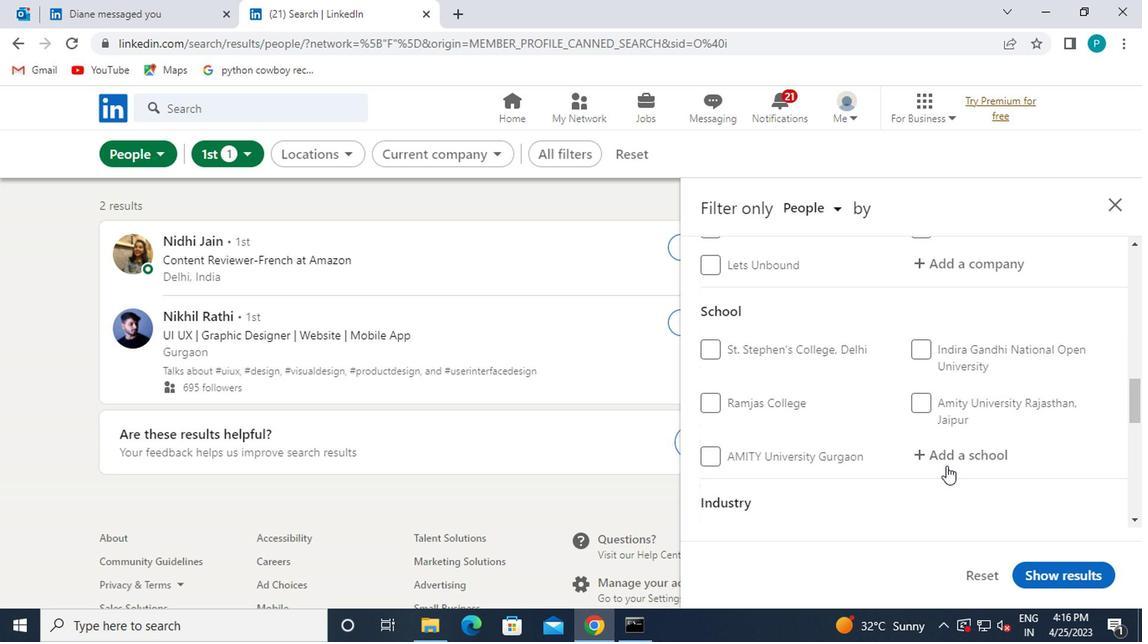 
Action: Key pressed HIRACHAND
Screenshot: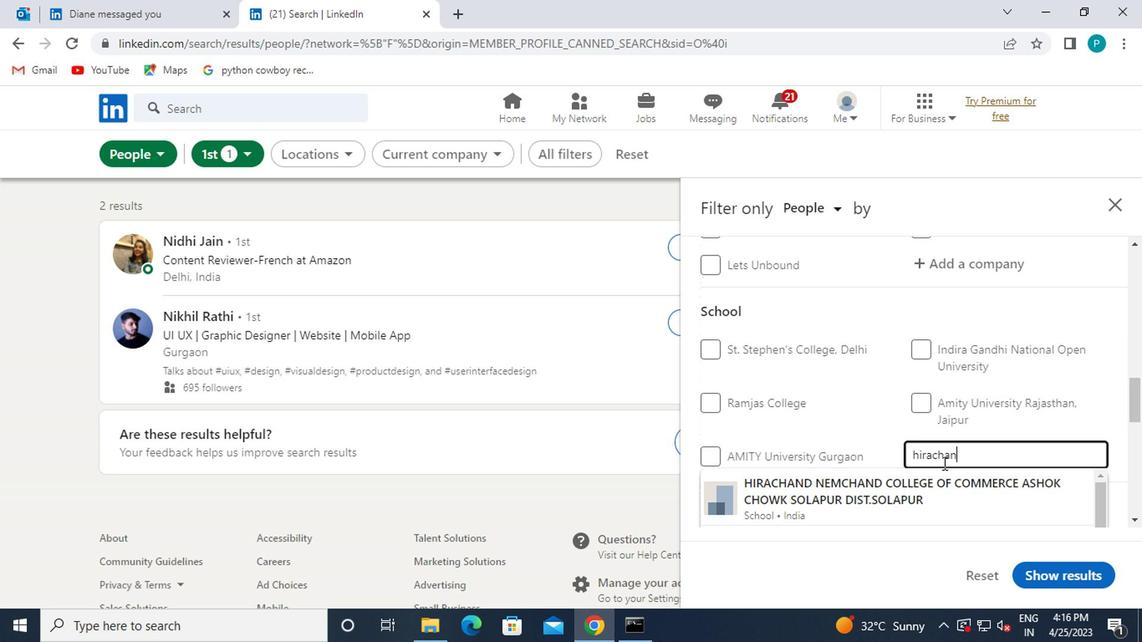 
Action: Mouse moved to (896, 490)
Screenshot: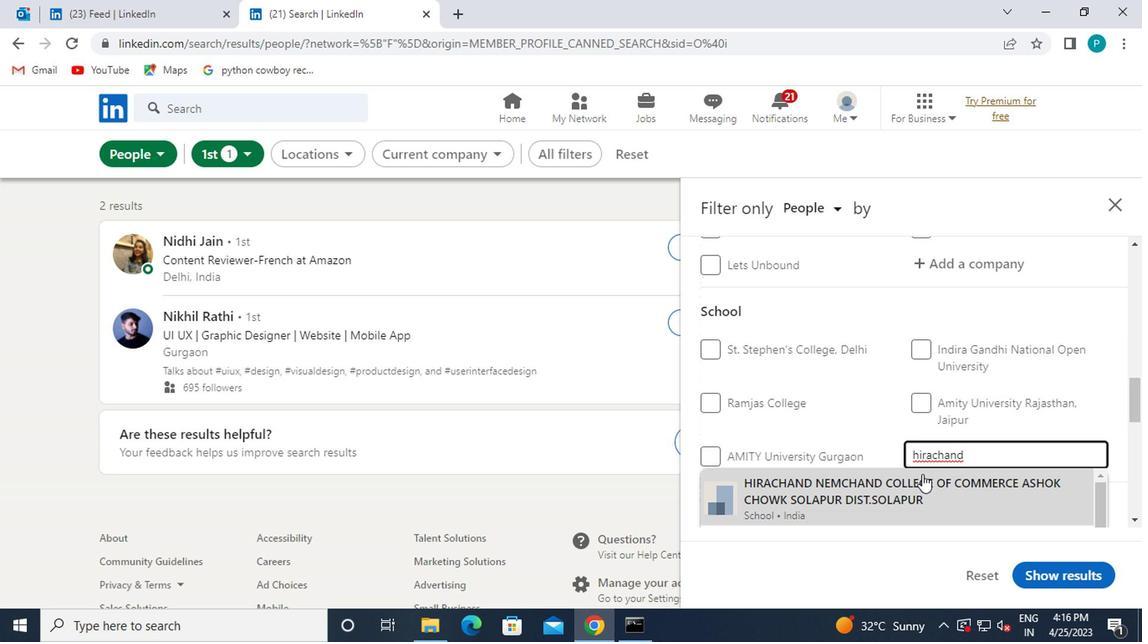 
Action: Mouse pressed left at (896, 490)
Screenshot: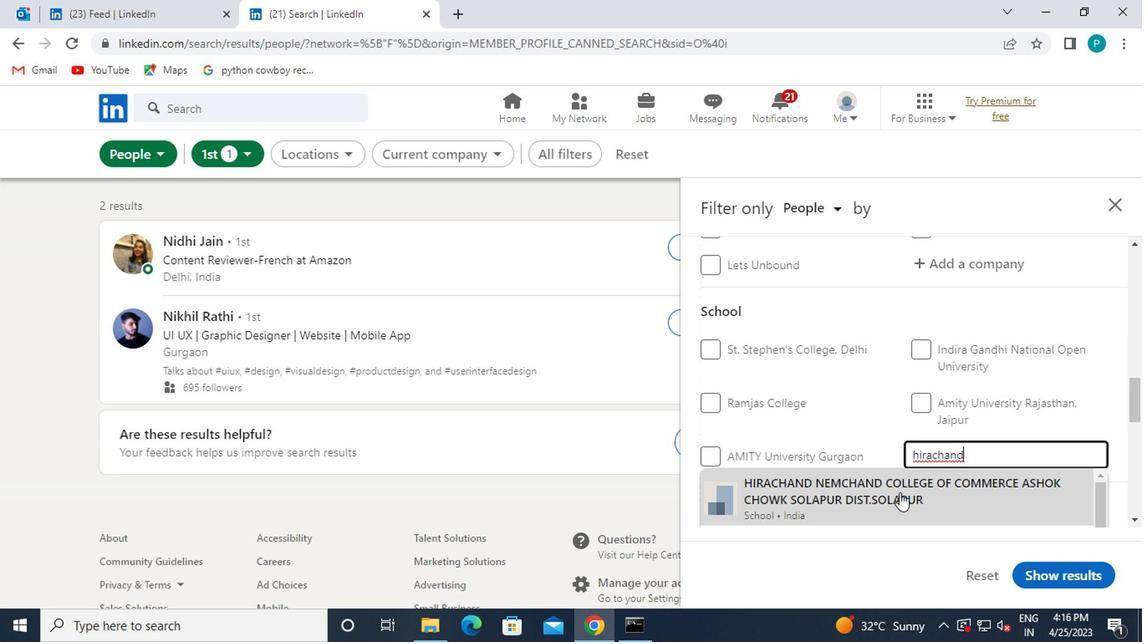 
Action: Mouse moved to (868, 449)
Screenshot: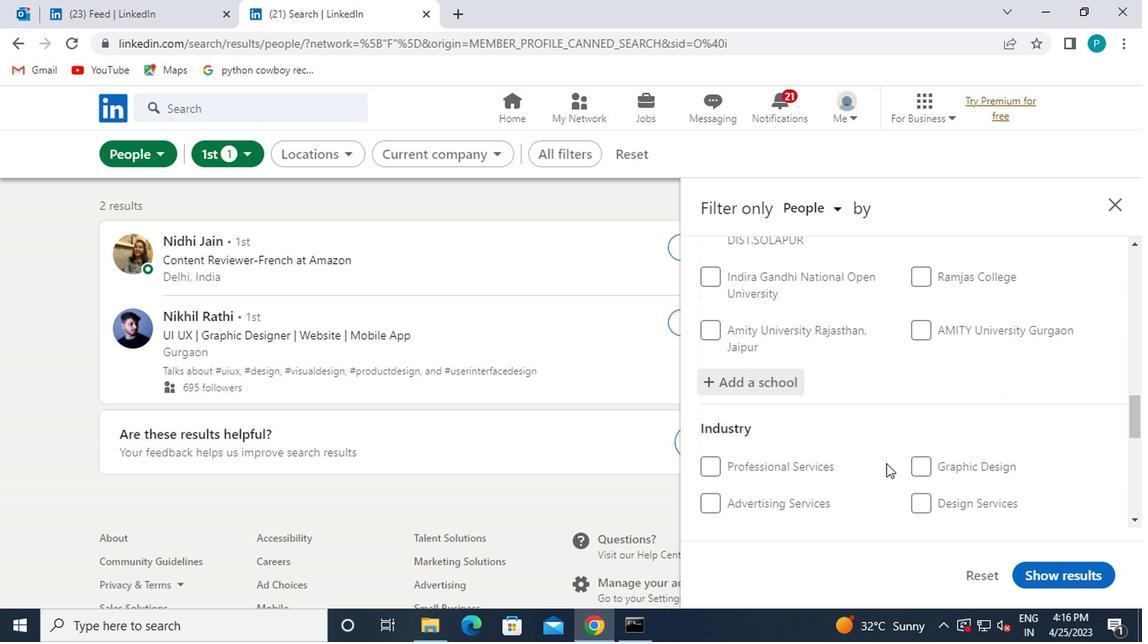 
Action: Mouse scrolled (868, 448) with delta (0, -1)
Screenshot: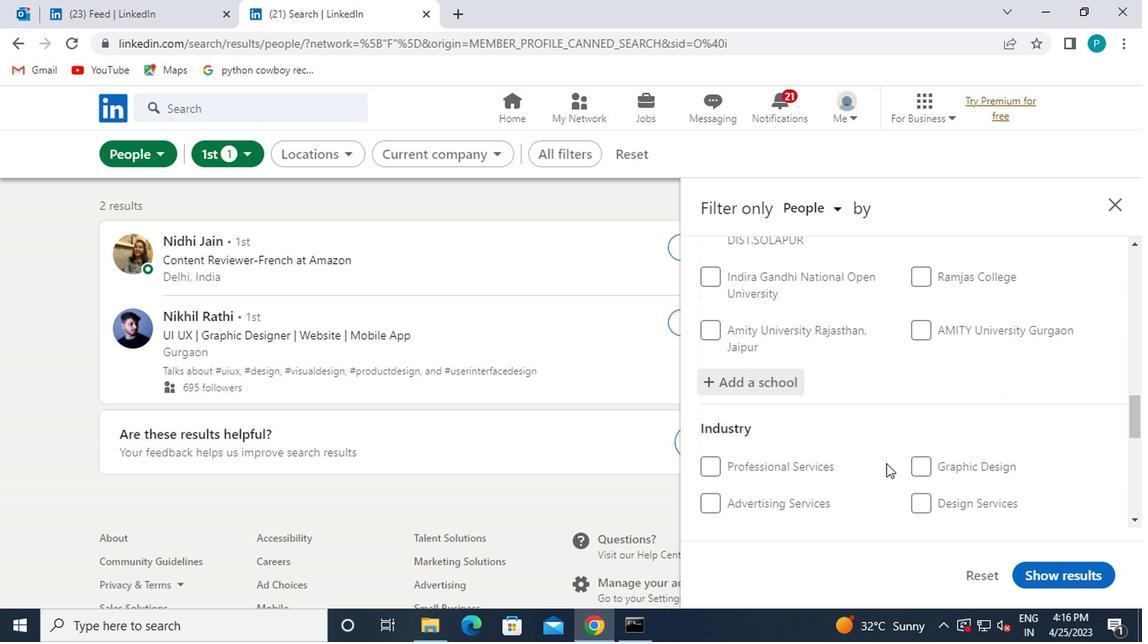 
Action: Mouse scrolled (868, 448) with delta (0, -1)
Screenshot: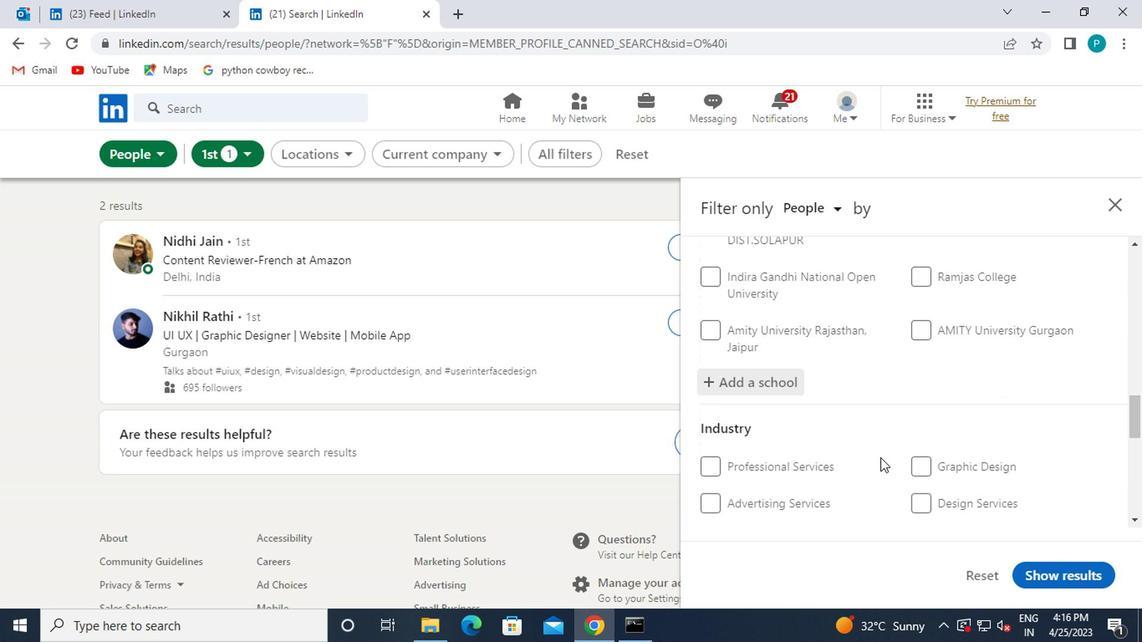 
Action: Mouse scrolled (868, 448) with delta (0, -1)
Screenshot: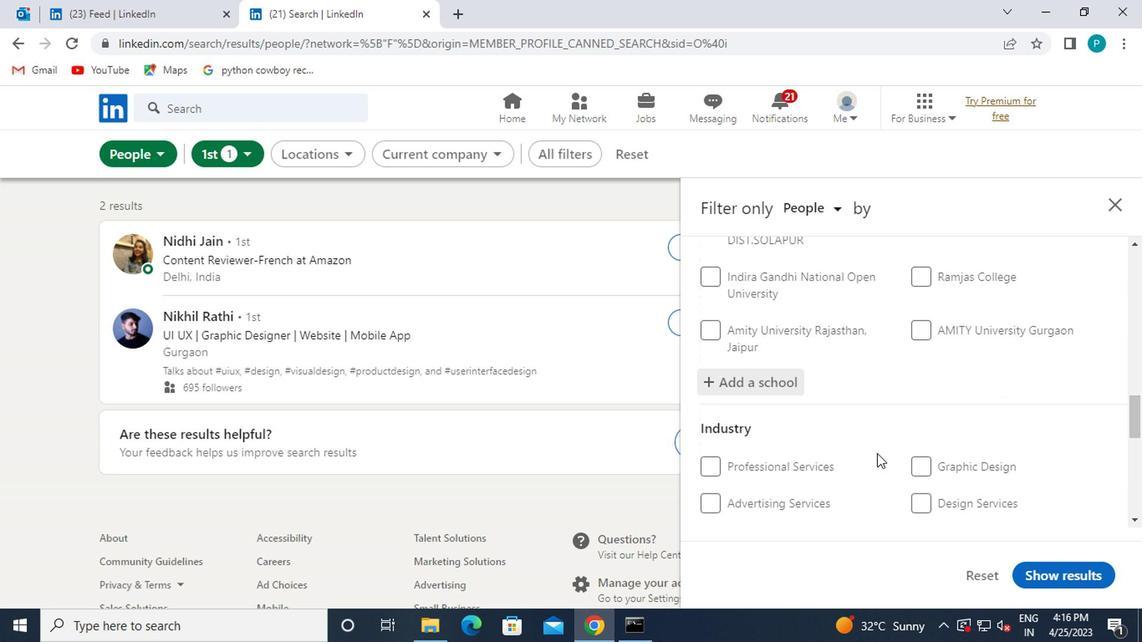 
Action: Mouse moved to (774, 382)
Screenshot: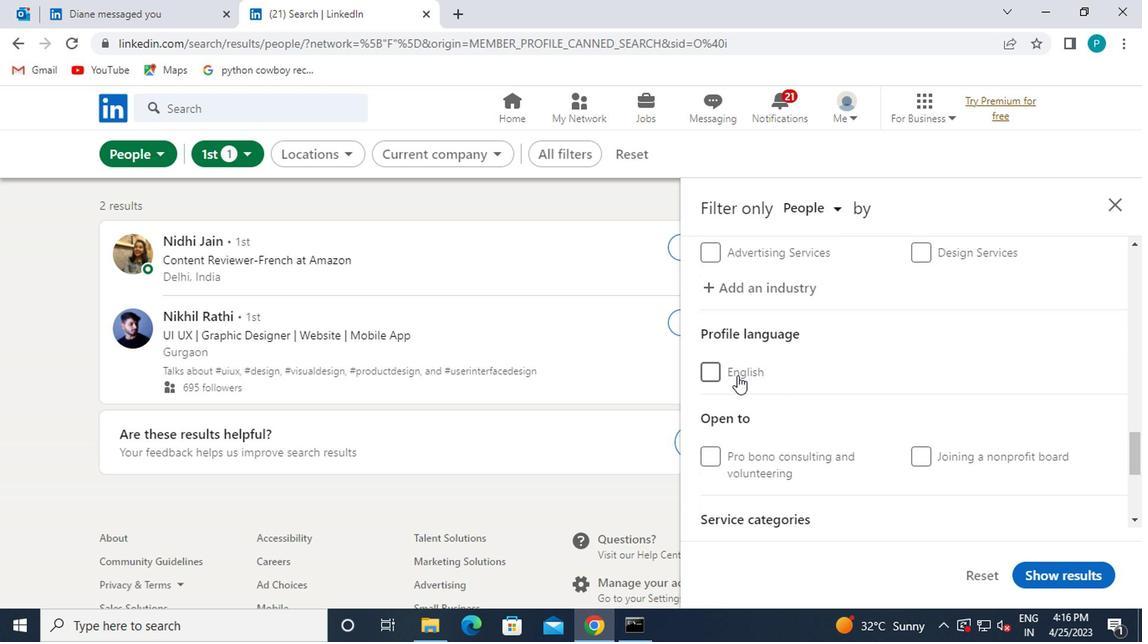 
Action: Mouse scrolled (774, 382) with delta (0, 0)
Screenshot: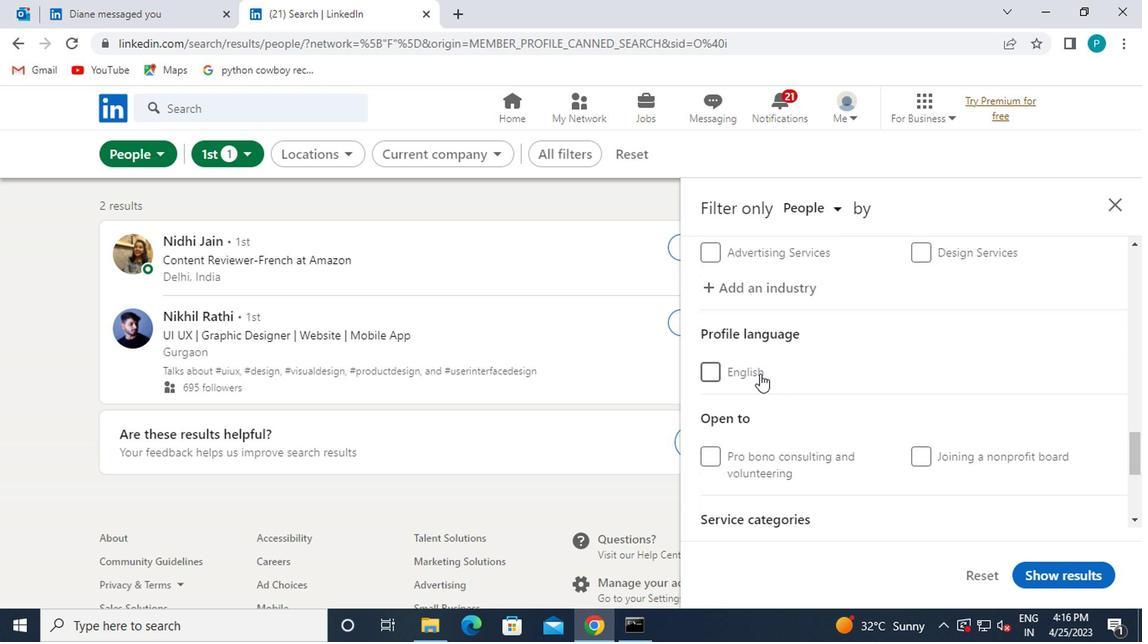 
Action: Mouse scrolled (774, 382) with delta (0, 0)
Screenshot: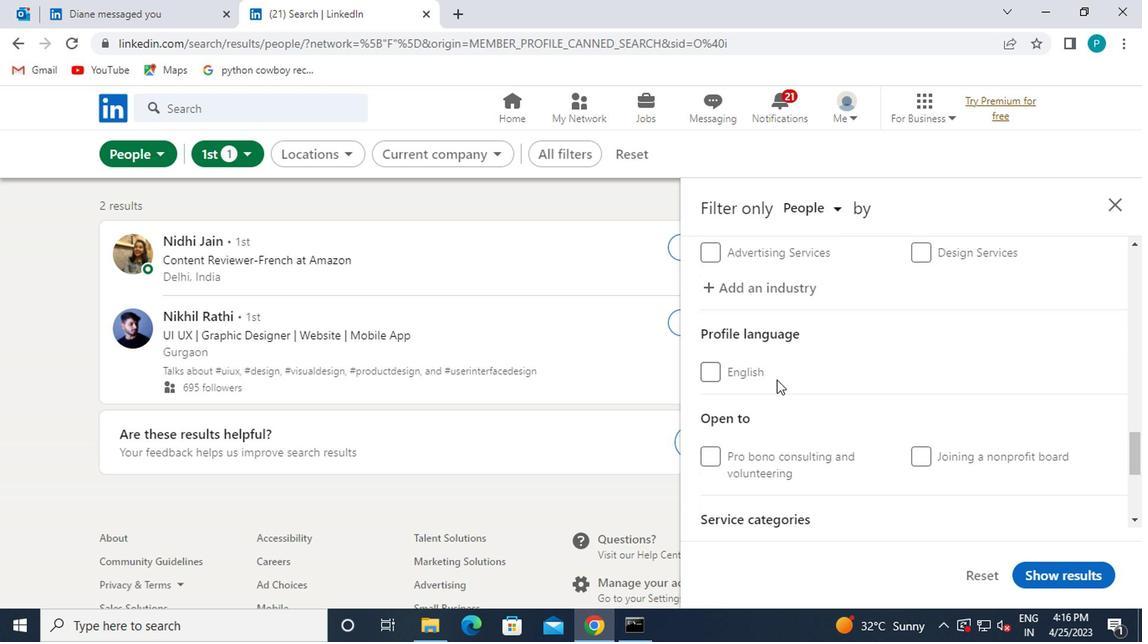 
Action: Mouse scrolled (774, 381) with delta (0, 0)
Screenshot: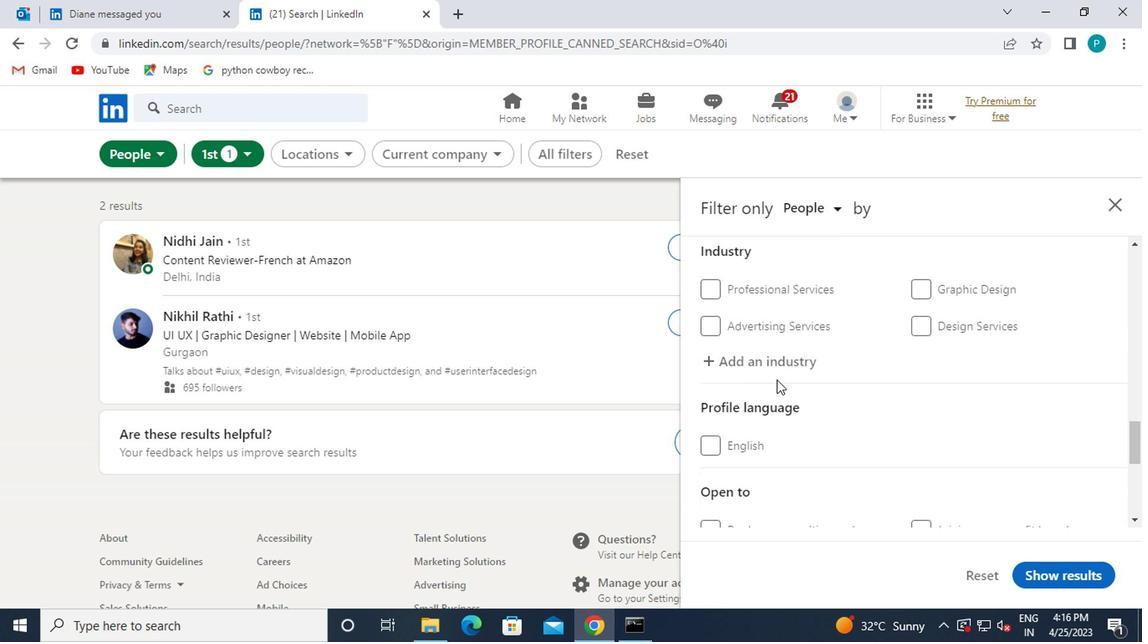 
Action: Mouse scrolled (774, 381) with delta (0, 0)
Screenshot: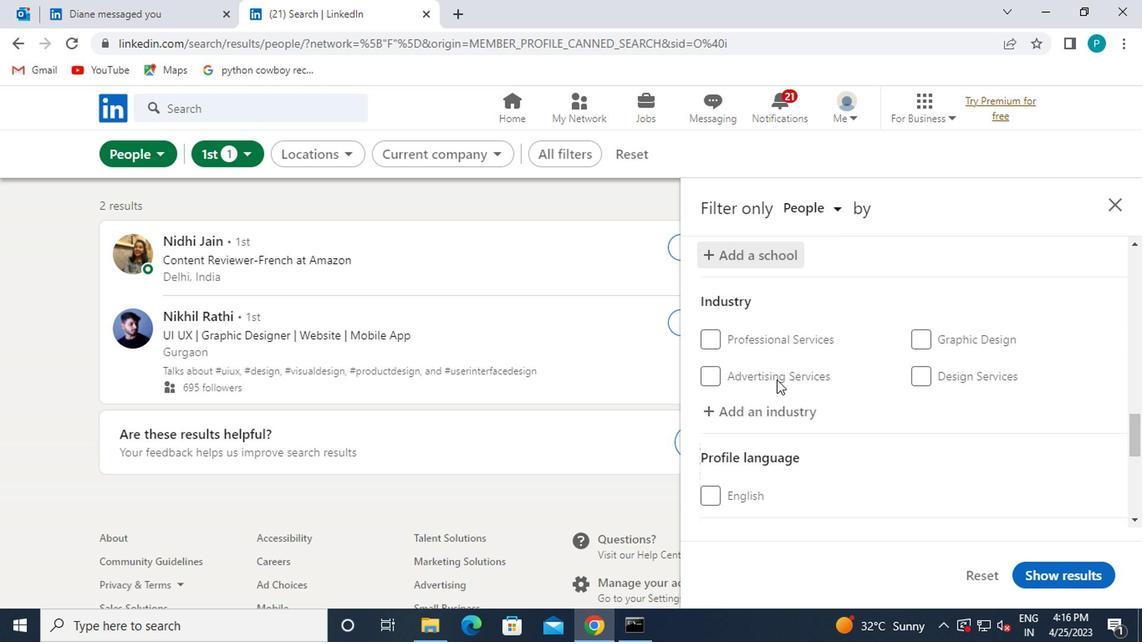 
Action: Mouse scrolled (774, 382) with delta (0, 0)
Screenshot: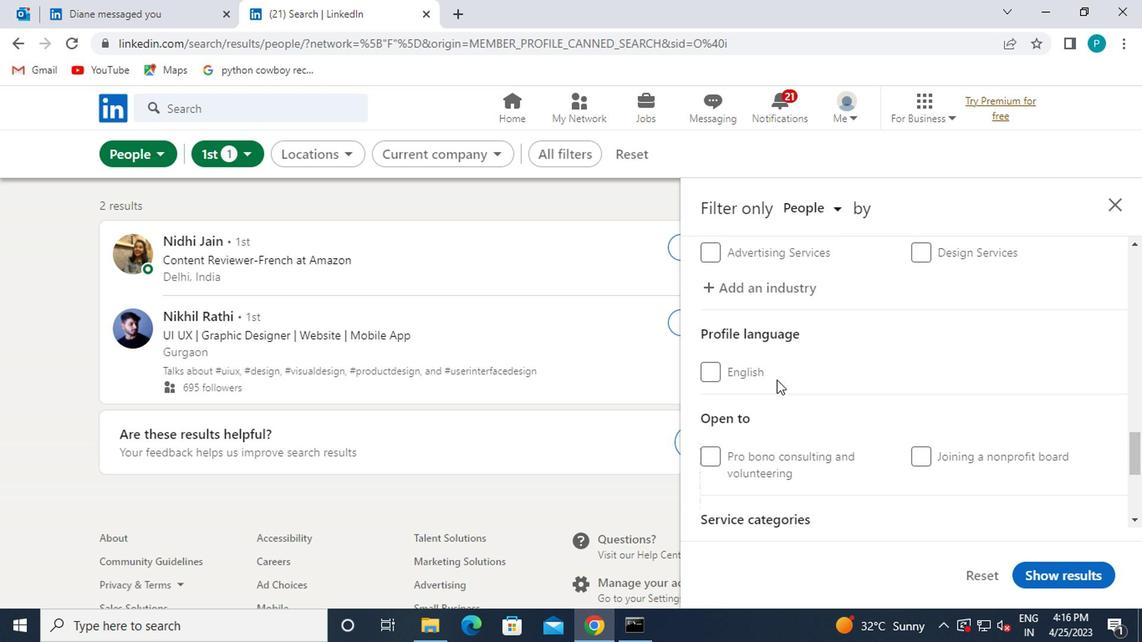 
Action: Mouse pressed left at (774, 382)
Screenshot: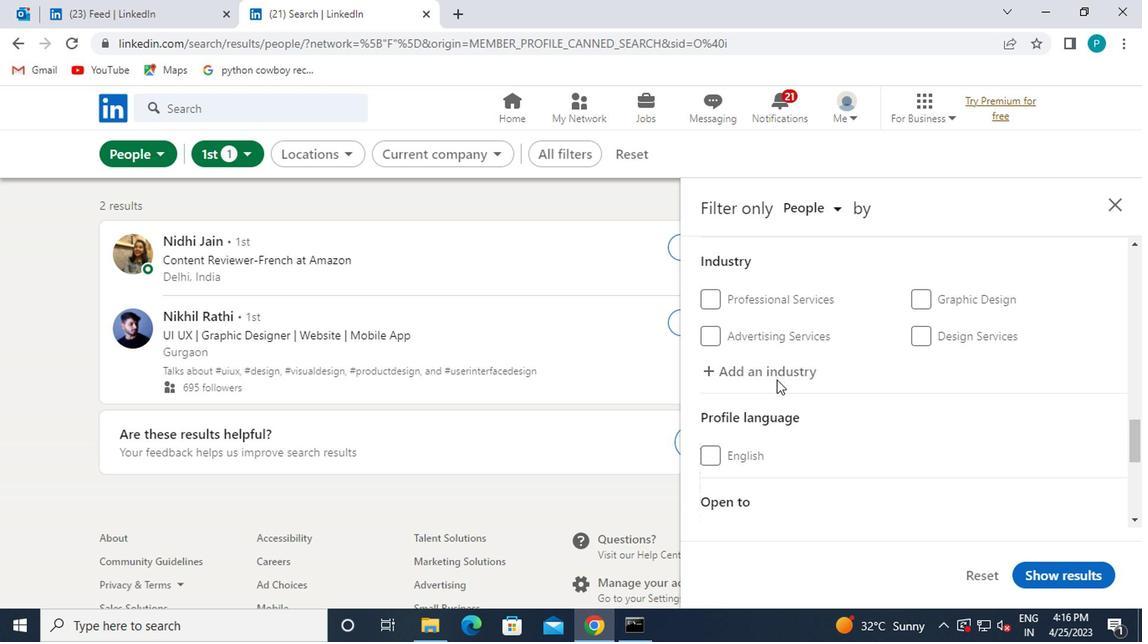 
Action: Key pressed WHOLESALE<Key.space>RA
Screenshot: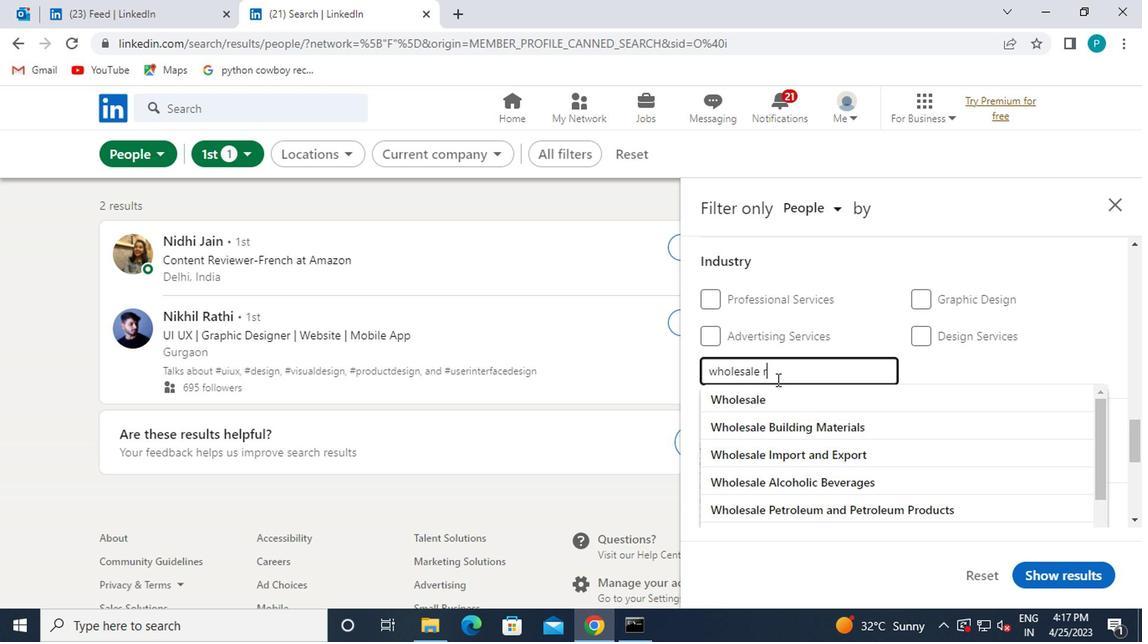 
Action: Mouse moved to (788, 402)
Screenshot: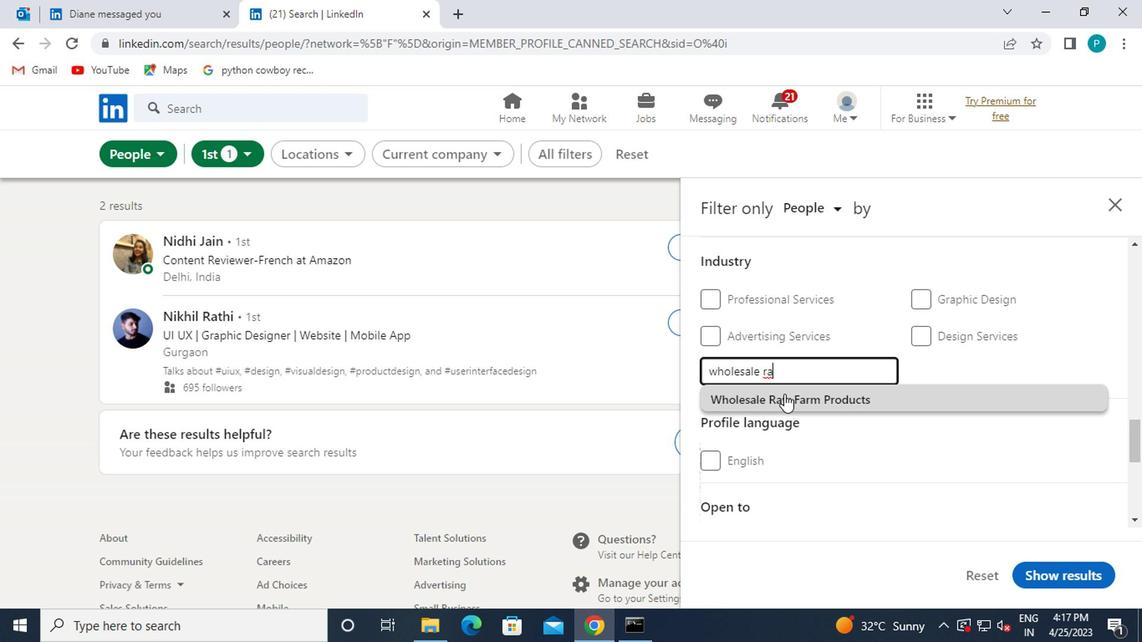 
Action: Mouse pressed left at (788, 402)
Screenshot: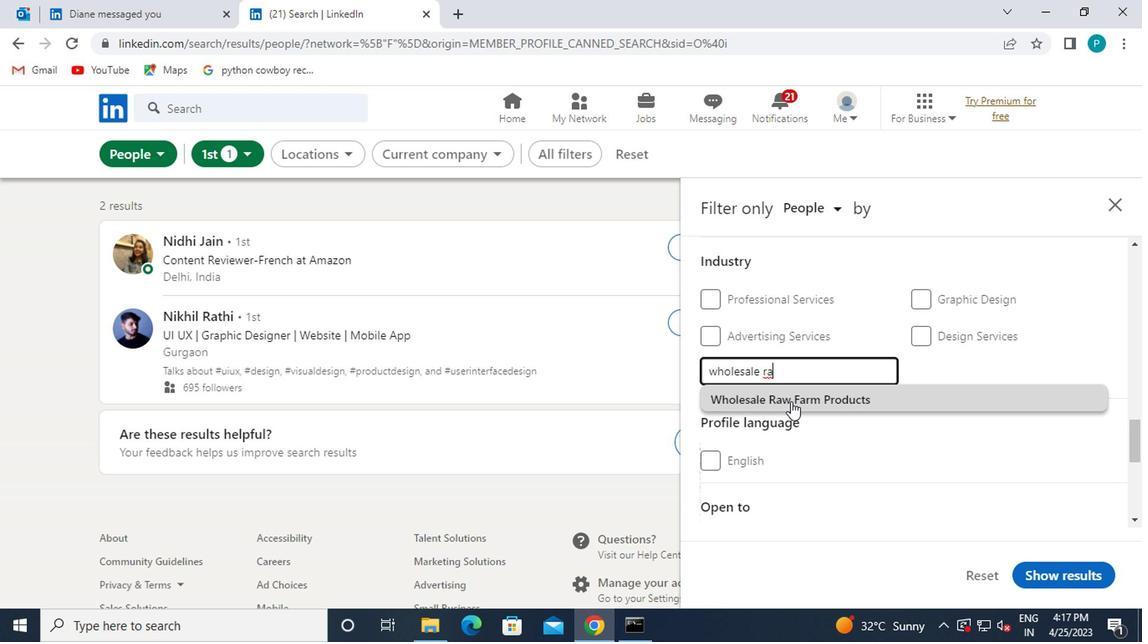 
Action: Mouse moved to (853, 415)
Screenshot: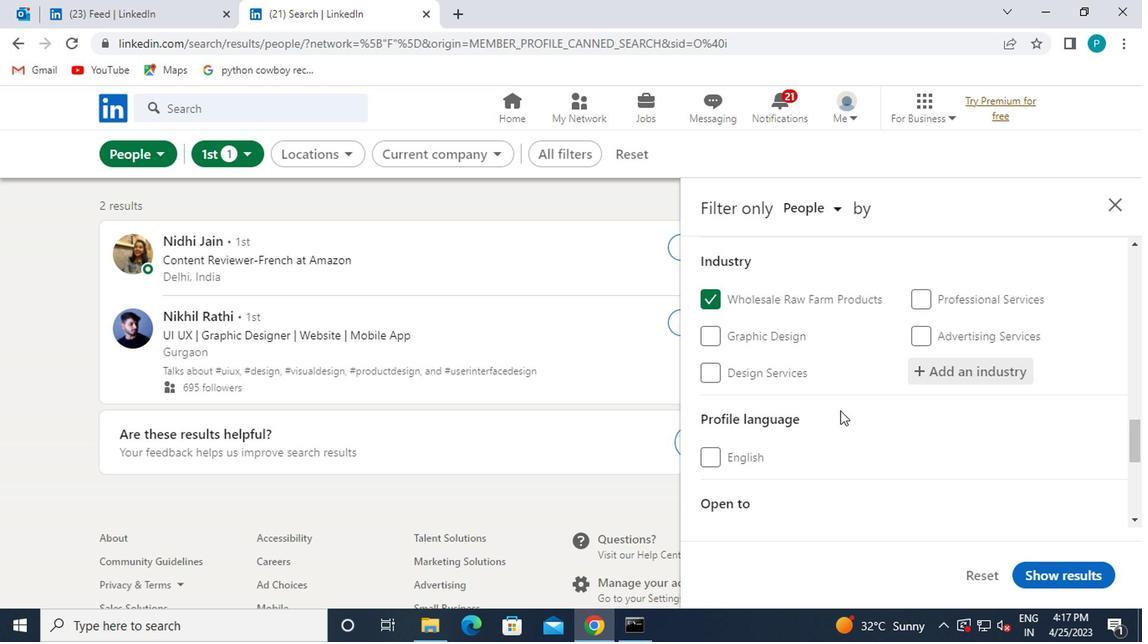 
Action: Mouse scrolled (853, 414) with delta (0, -1)
Screenshot: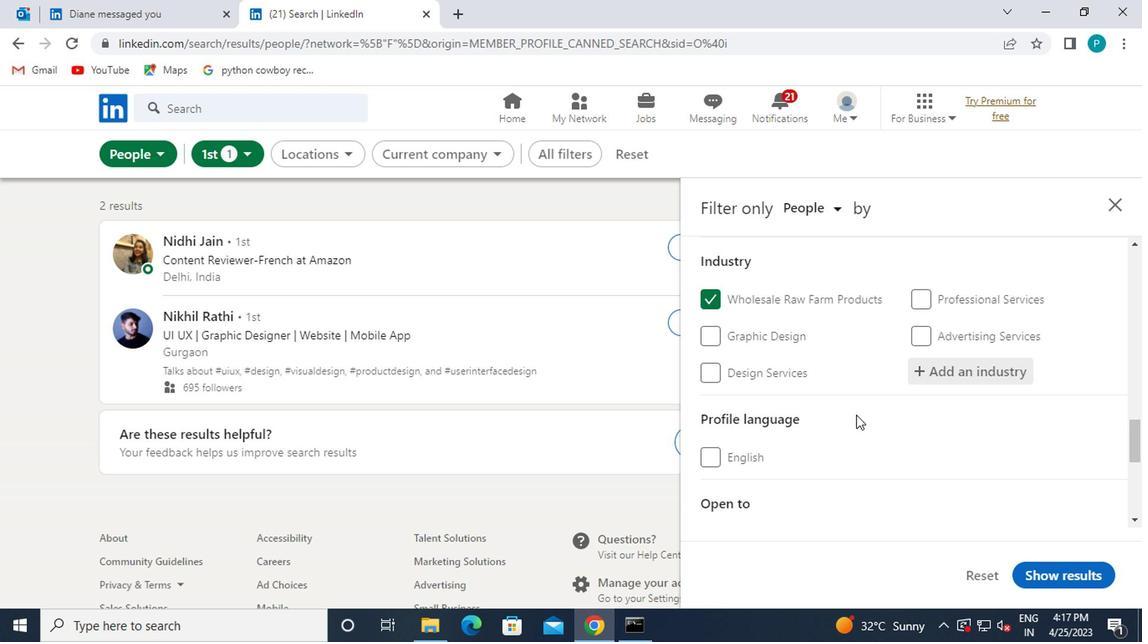 
Action: Mouse scrolled (853, 414) with delta (0, -1)
Screenshot: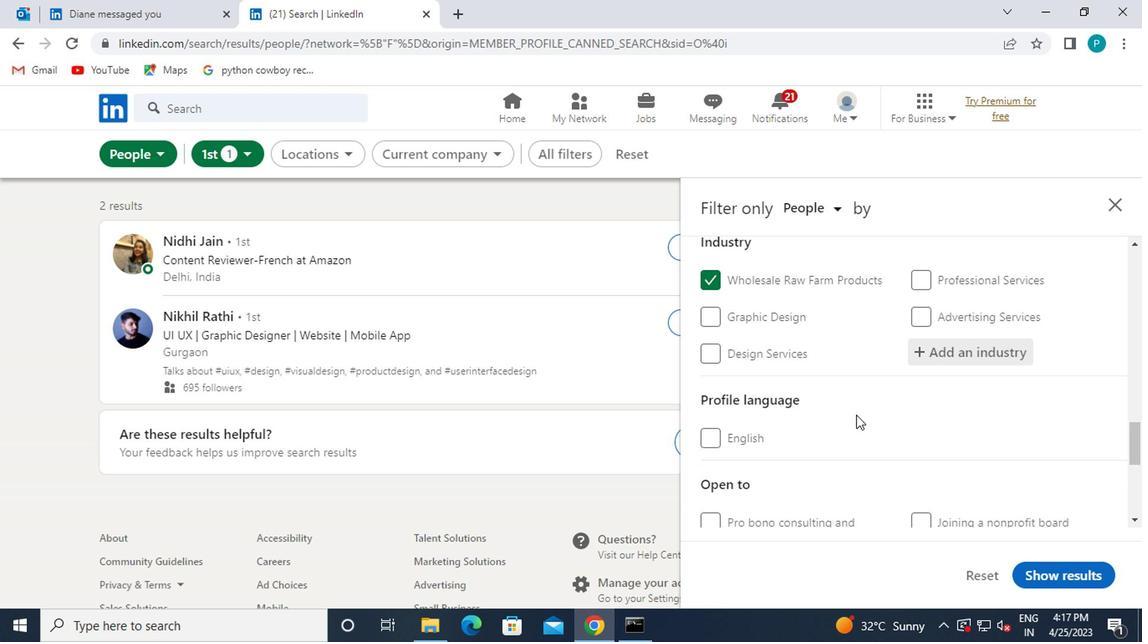 
Action: Mouse moved to (783, 483)
Screenshot: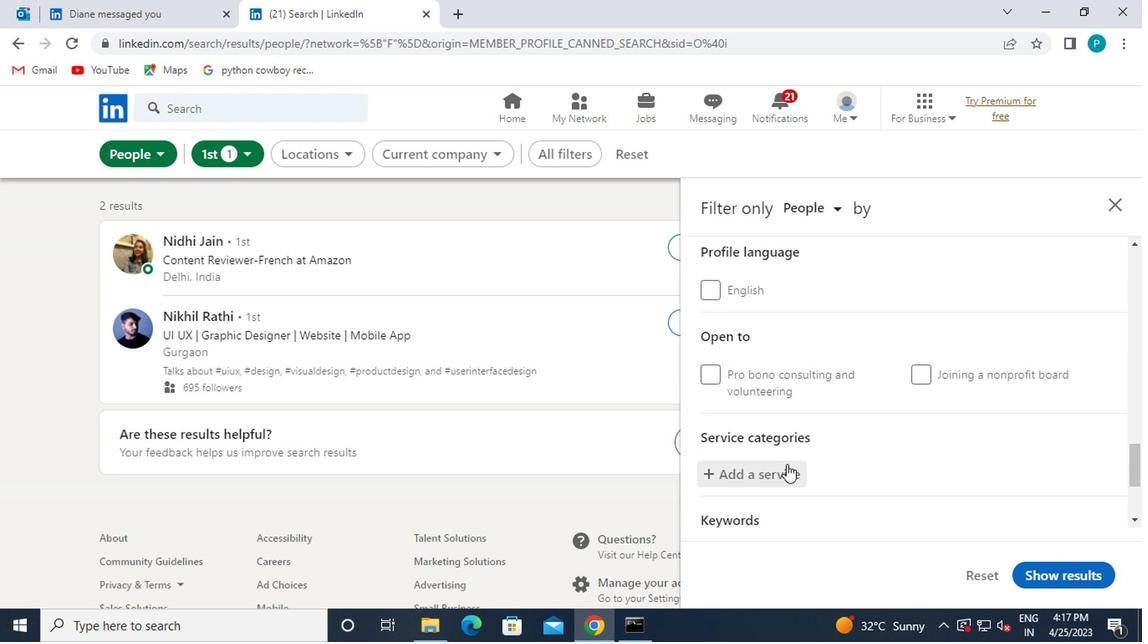 
Action: Mouse pressed left at (783, 483)
Screenshot: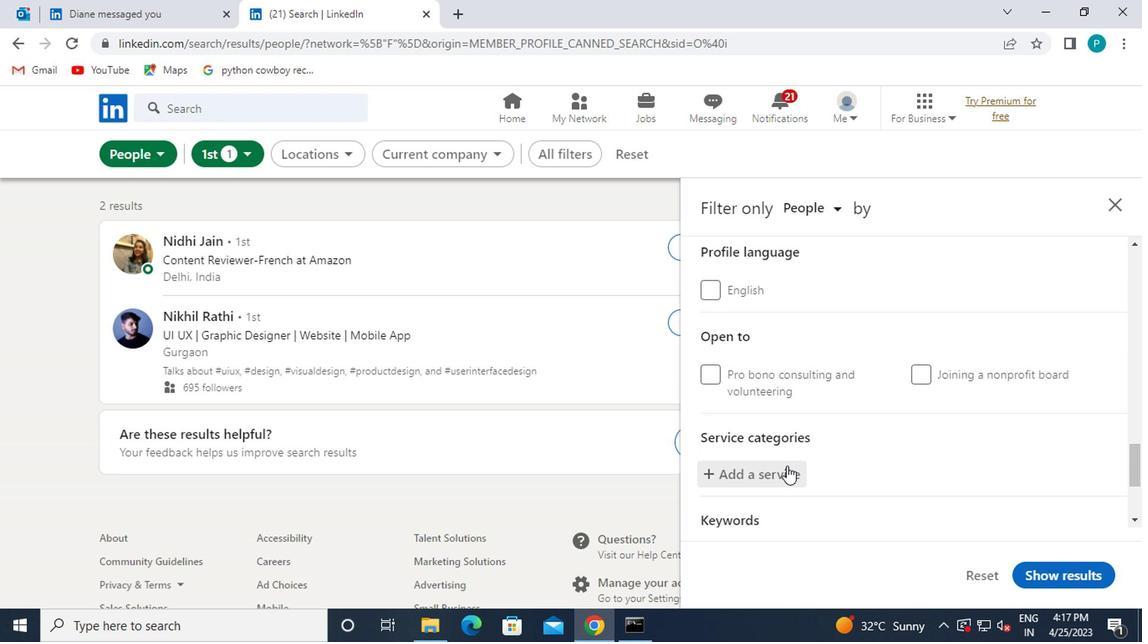 
Action: Key pressed DATE
Screenshot: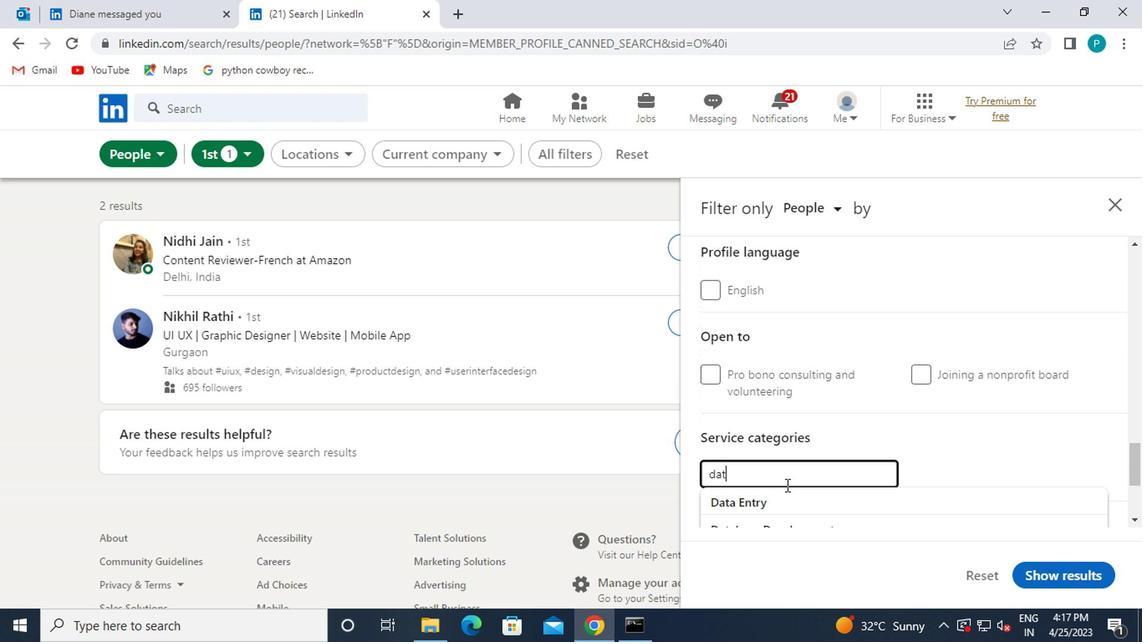 
Action: Mouse scrolled (783, 482) with delta (0, 0)
Screenshot: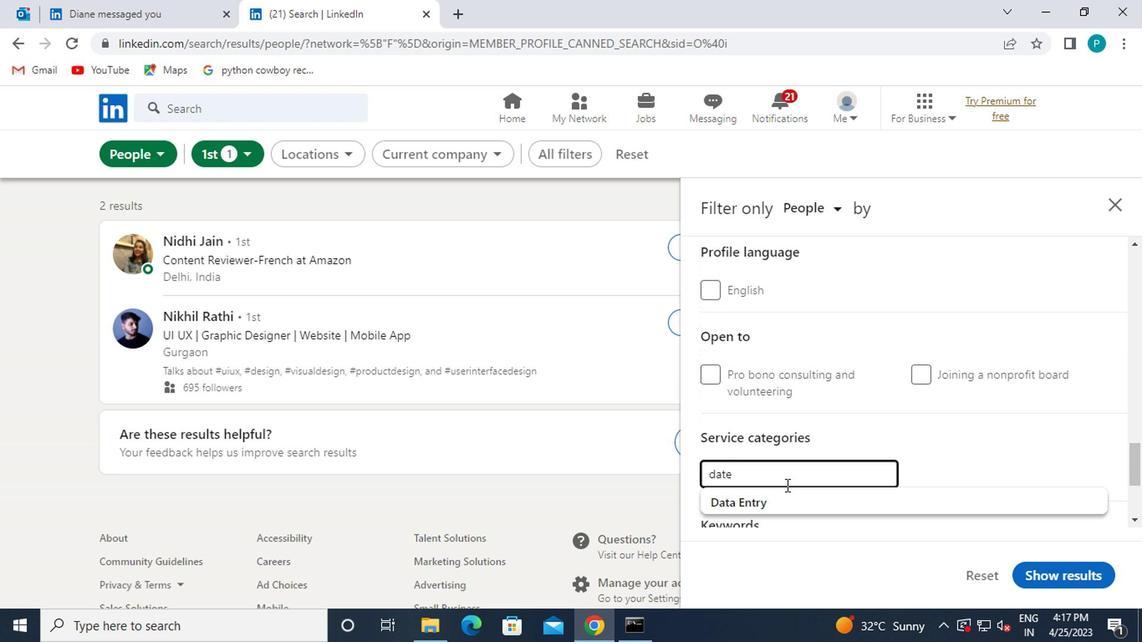 
Action: Mouse moved to (760, 415)
Screenshot: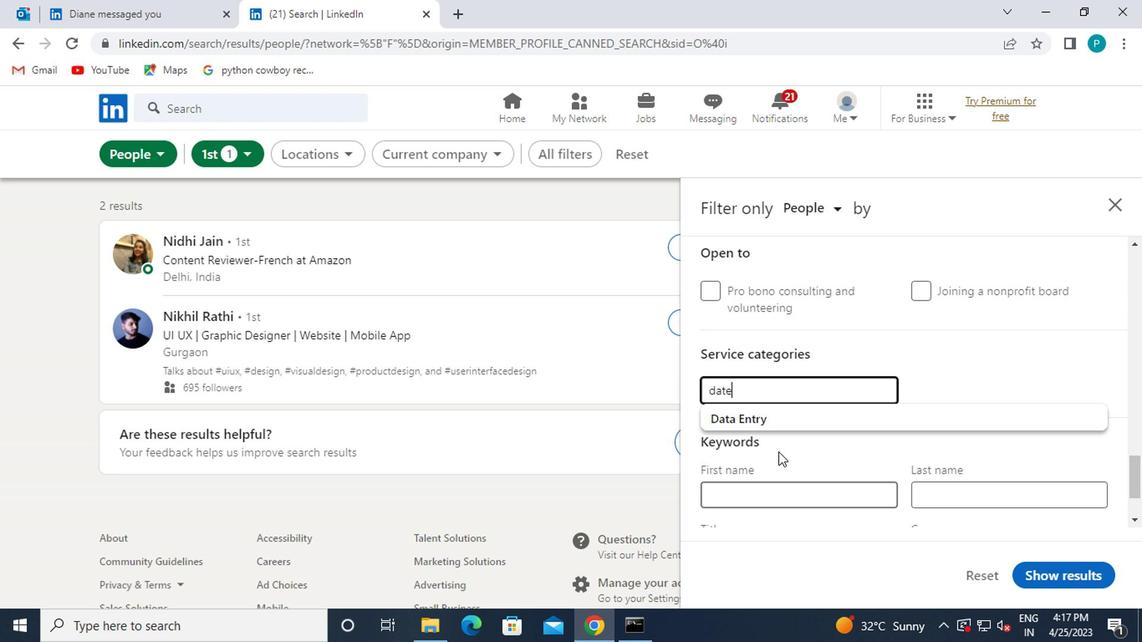 
Action: Mouse pressed left at (760, 415)
Screenshot: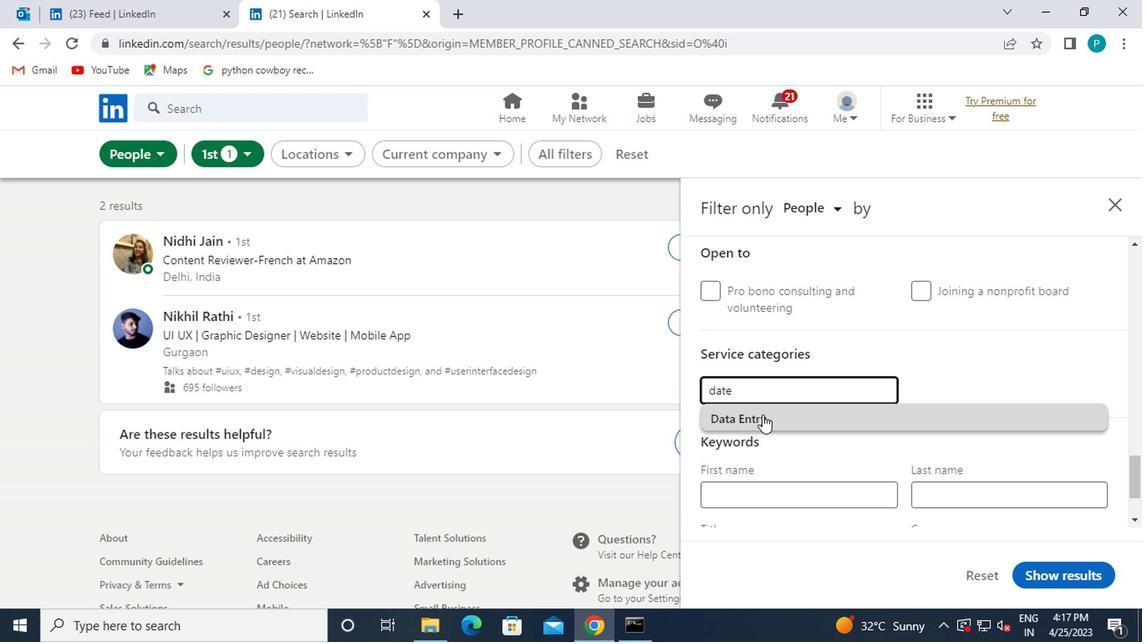 
Action: Mouse scrolled (760, 414) with delta (0, -1)
Screenshot: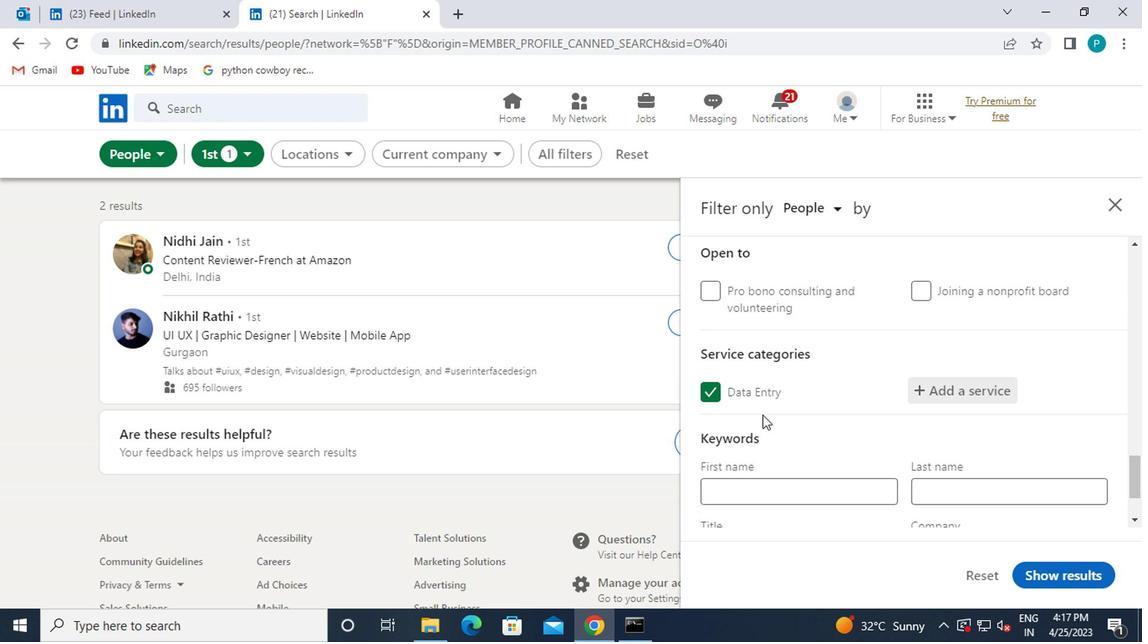 
Action: Mouse scrolled (760, 414) with delta (0, -1)
Screenshot: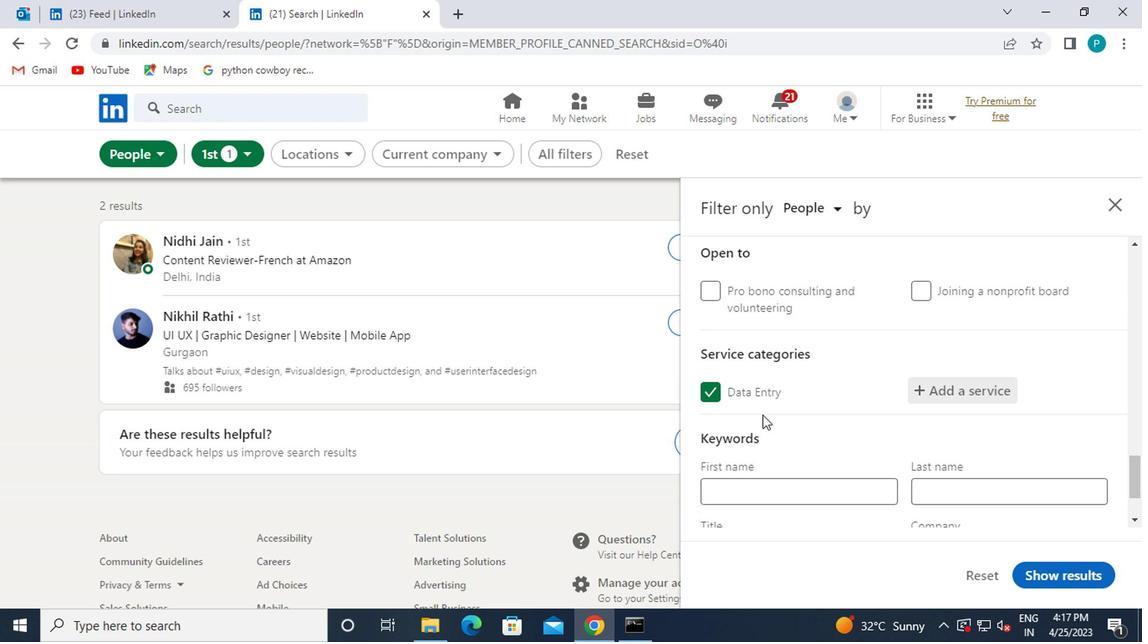 
Action: Mouse moved to (798, 455)
Screenshot: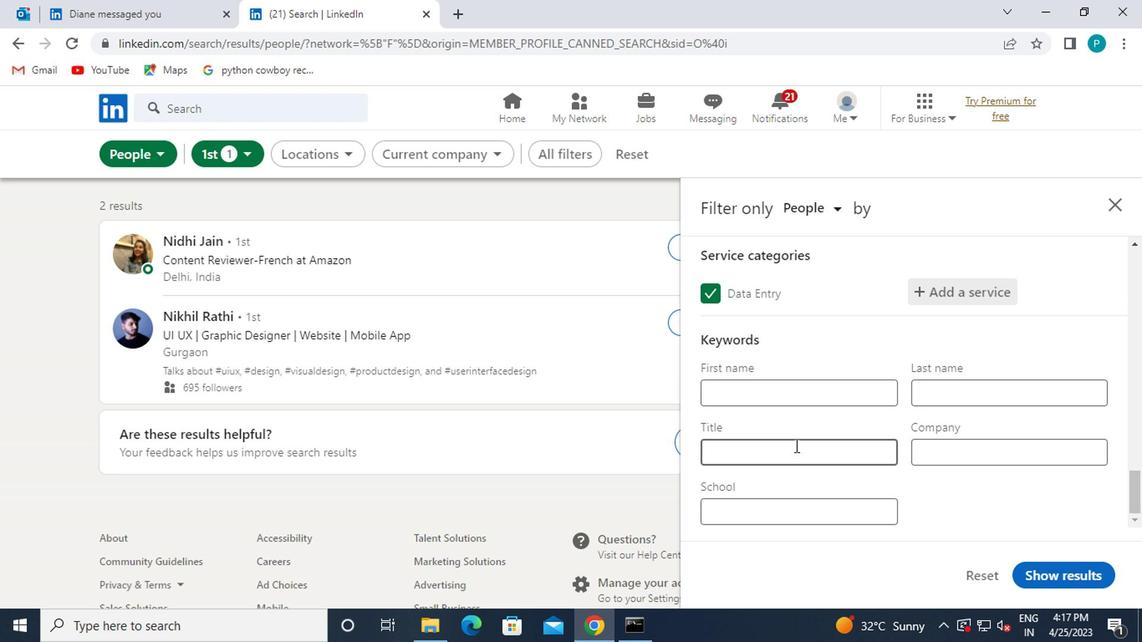 
Action: Mouse pressed left at (798, 455)
Screenshot: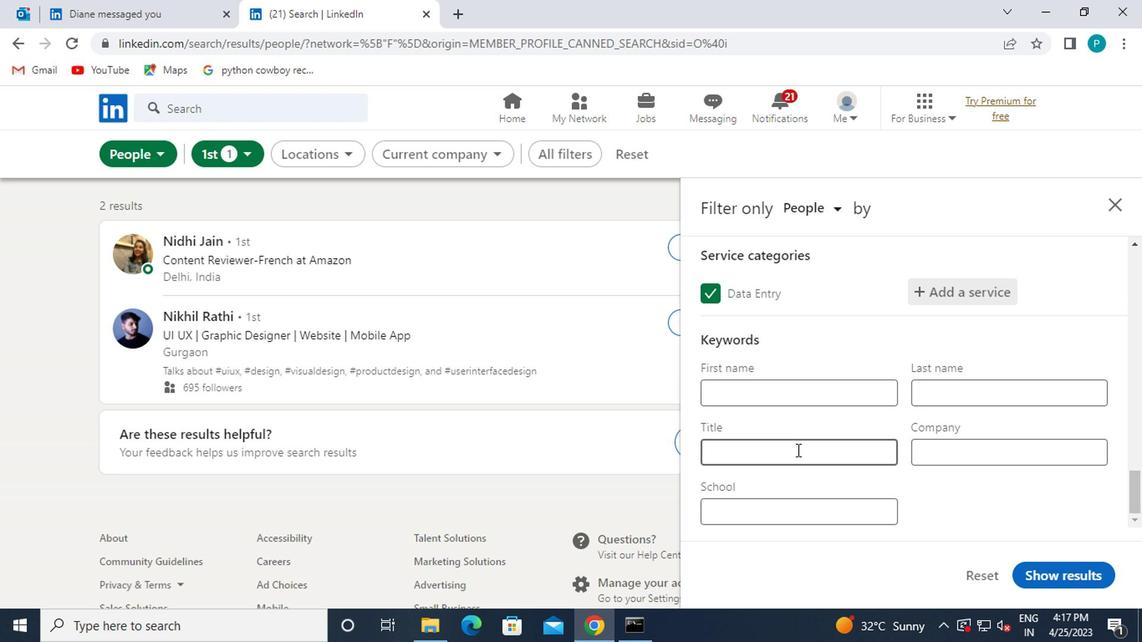 
Action: Key pressed E<Key.backspace><Key.caps_lock>
Screenshot: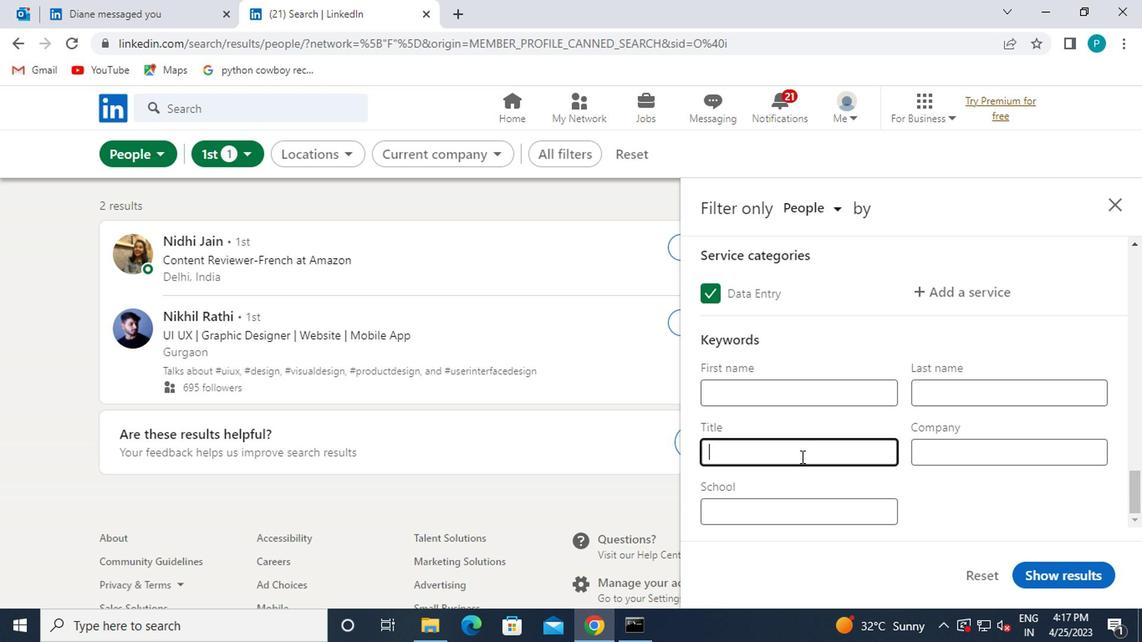 
Action: Mouse moved to (764, 480)
Screenshot: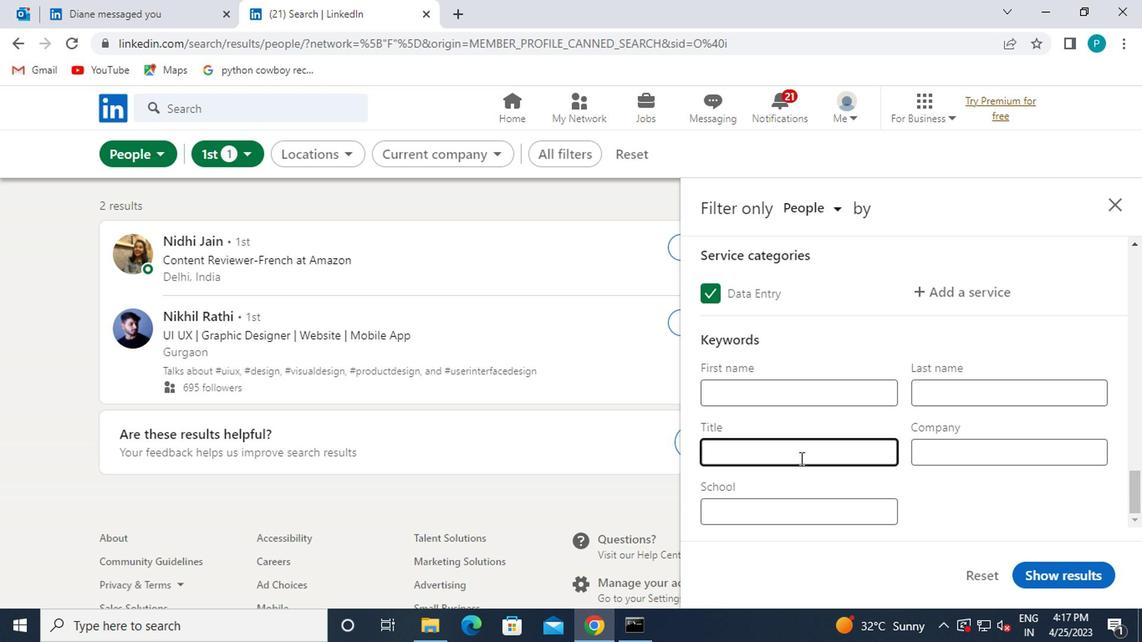 
Action: Key pressed E<Key.caps_lock>NTREPRENEUR
Screenshot: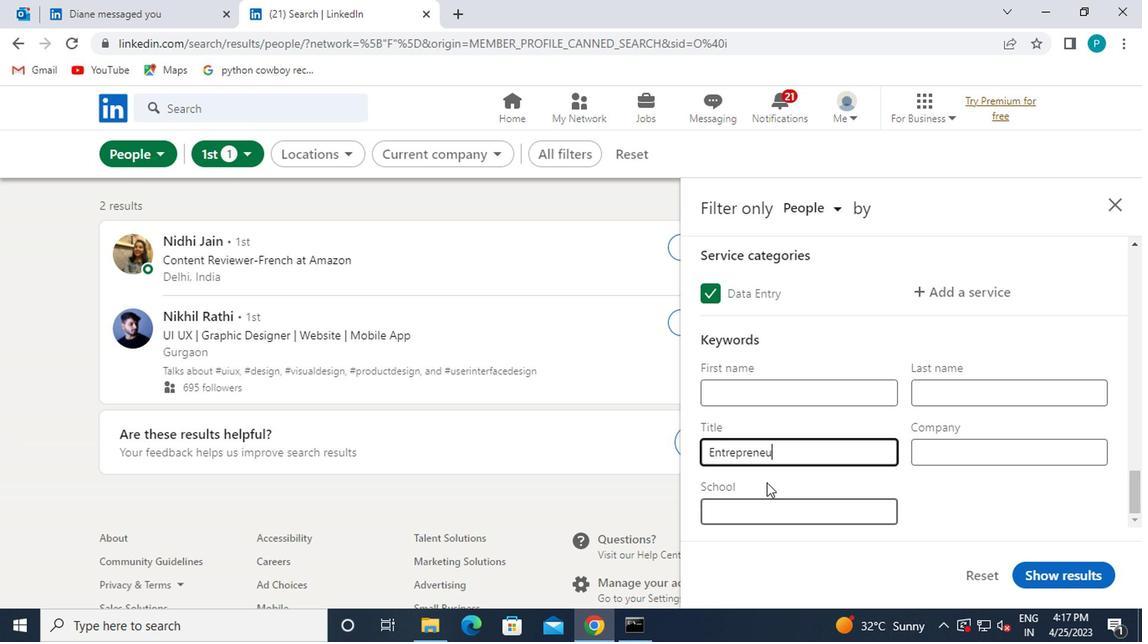 
Action: Mouse moved to (1052, 567)
Screenshot: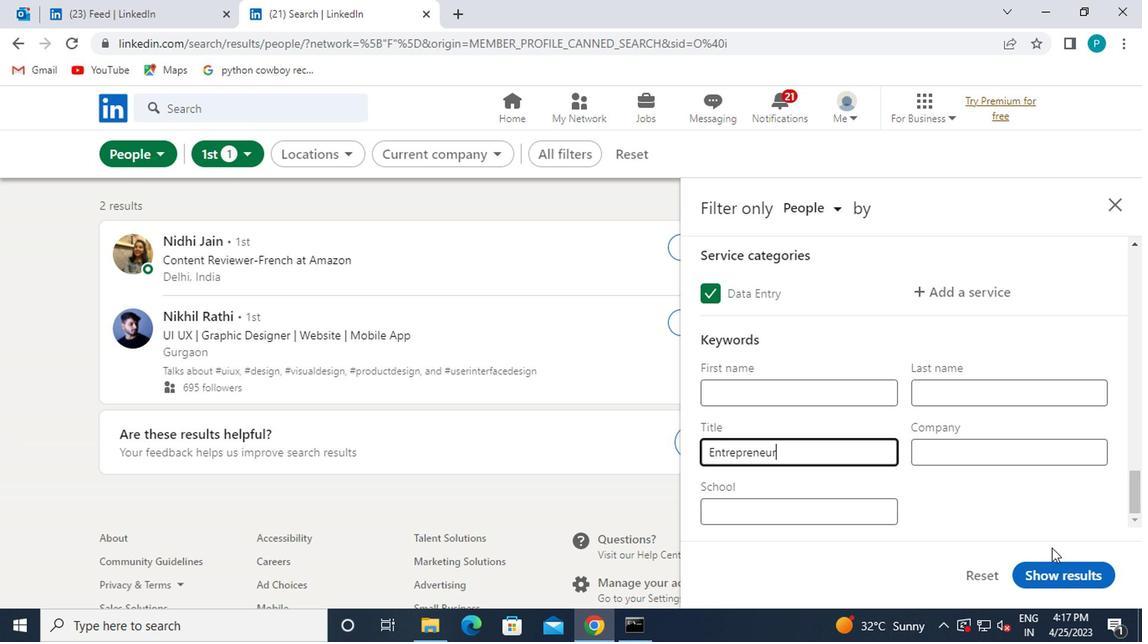 
Action: Mouse pressed left at (1052, 567)
Screenshot: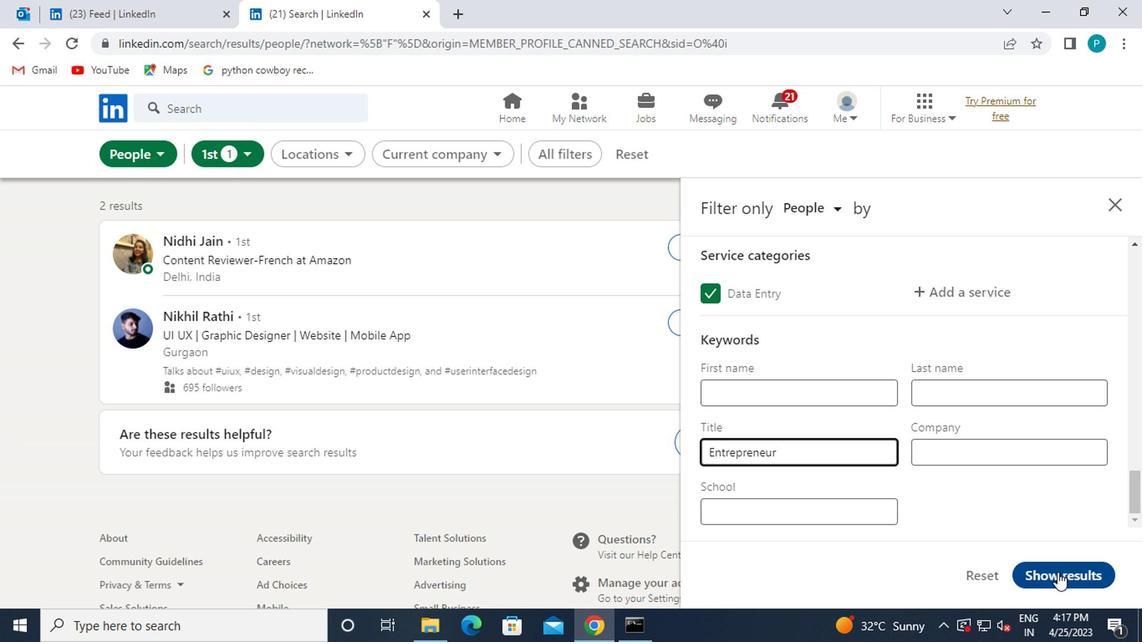 
